 Task: Search one way flight ticket for 5 adults, 1 child, 2 infants in seat and 1 infant on lap in business from San Francisco: San Francisco International Airport to Rockford: Chicago Rockford International Airport(was Northwest Chicagoland Regional Airport At Rockford) on 5-1-2023. Number of bags: 1 carry on bag. Price is upto 50000. Outbound departure time preference is 22:45.
Action: Mouse moved to (176, 166)
Screenshot: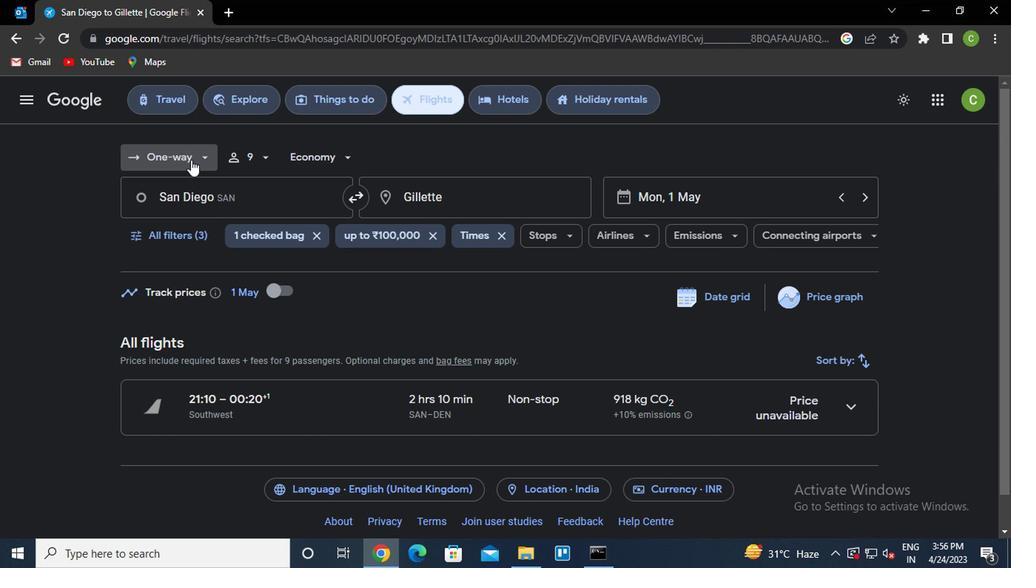 
Action: Mouse pressed left at (176, 166)
Screenshot: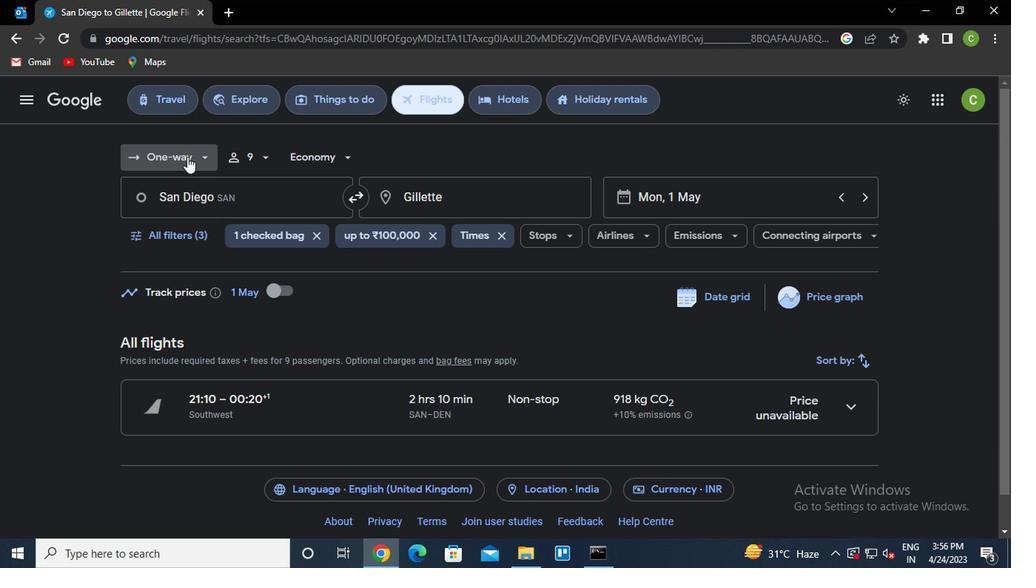 
Action: Mouse moved to (188, 223)
Screenshot: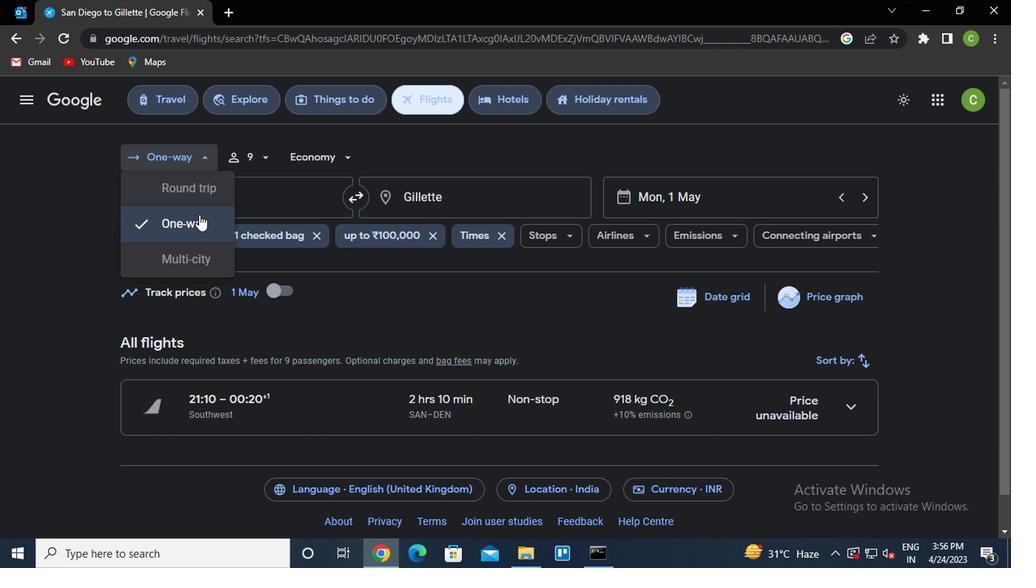 
Action: Mouse pressed left at (188, 223)
Screenshot: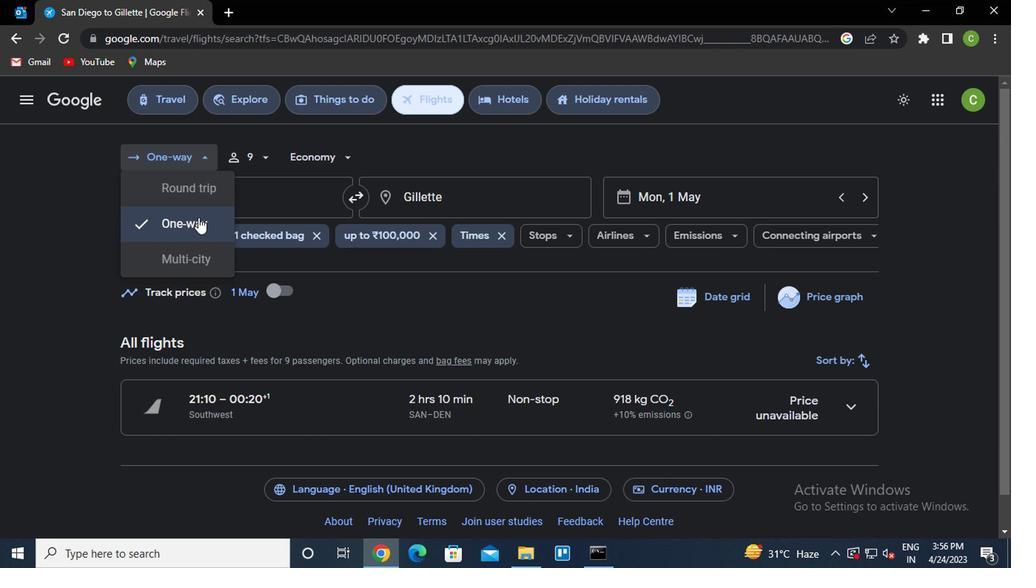 
Action: Mouse moved to (245, 167)
Screenshot: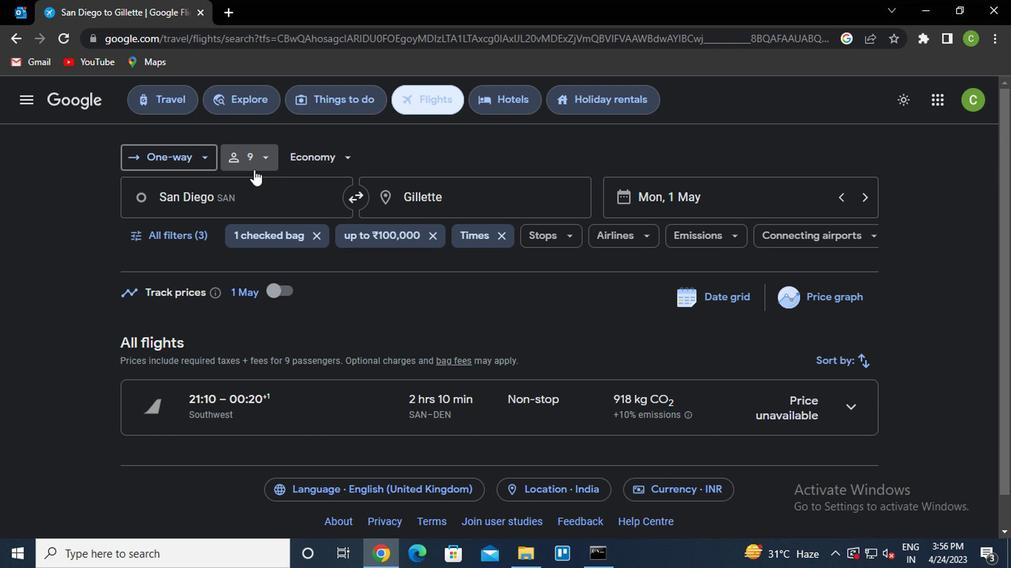 
Action: Mouse pressed left at (245, 167)
Screenshot: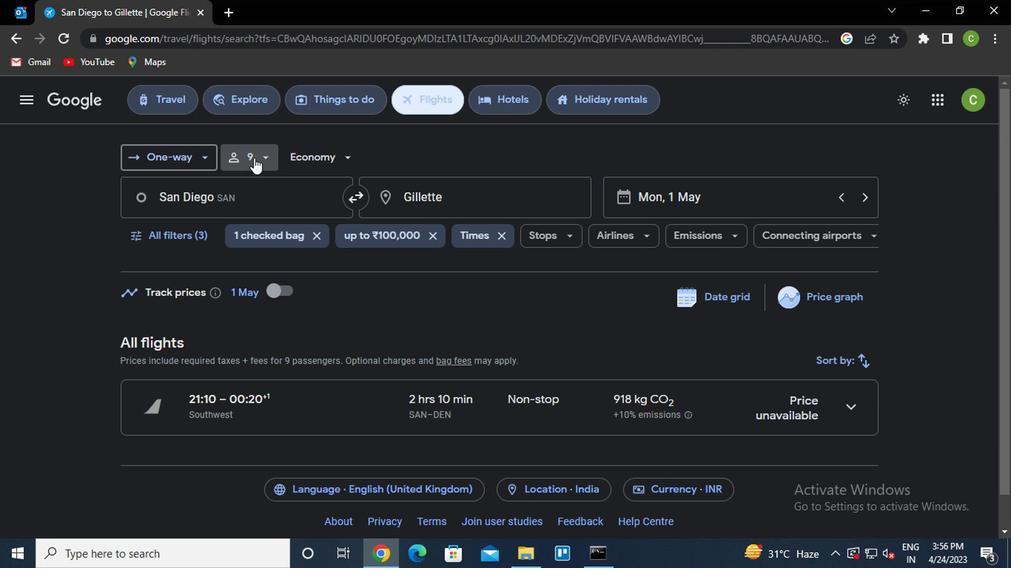
Action: Mouse moved to (378, 199)
Screenshot: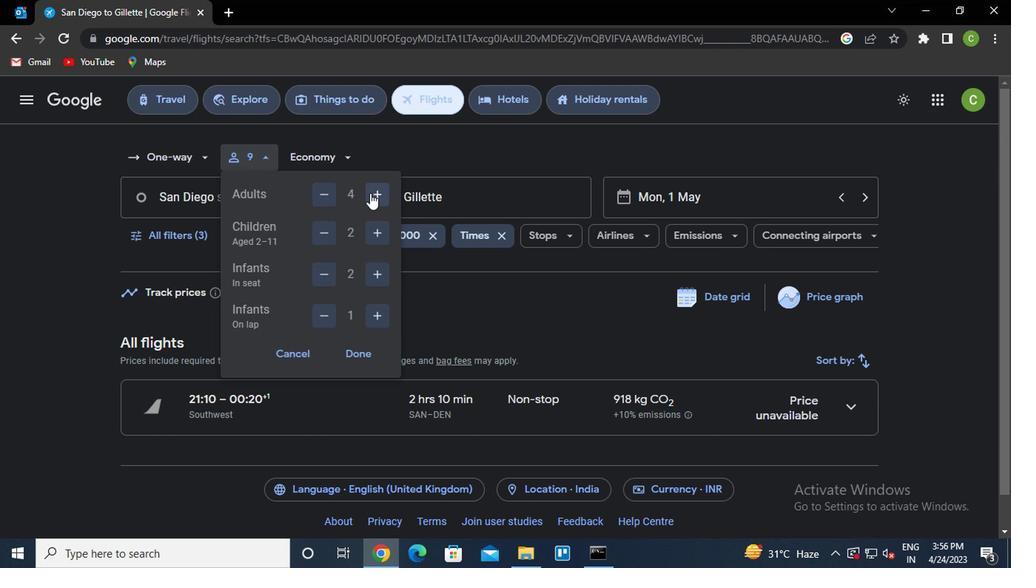 
Action: Mouse pressed left at (378, 199)
Screenshot: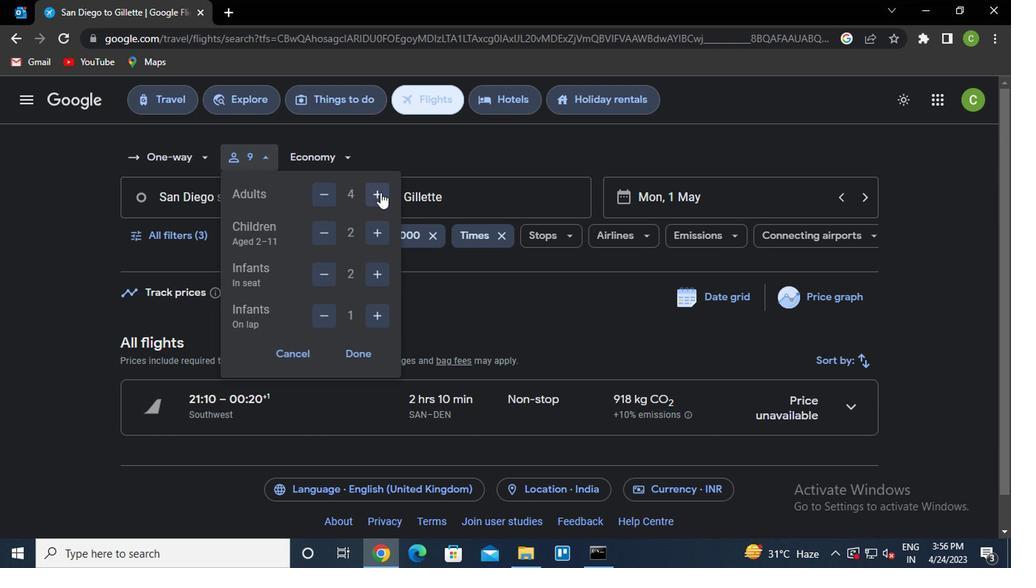
Action: Mouse moved to (314, 240)
Screenshot: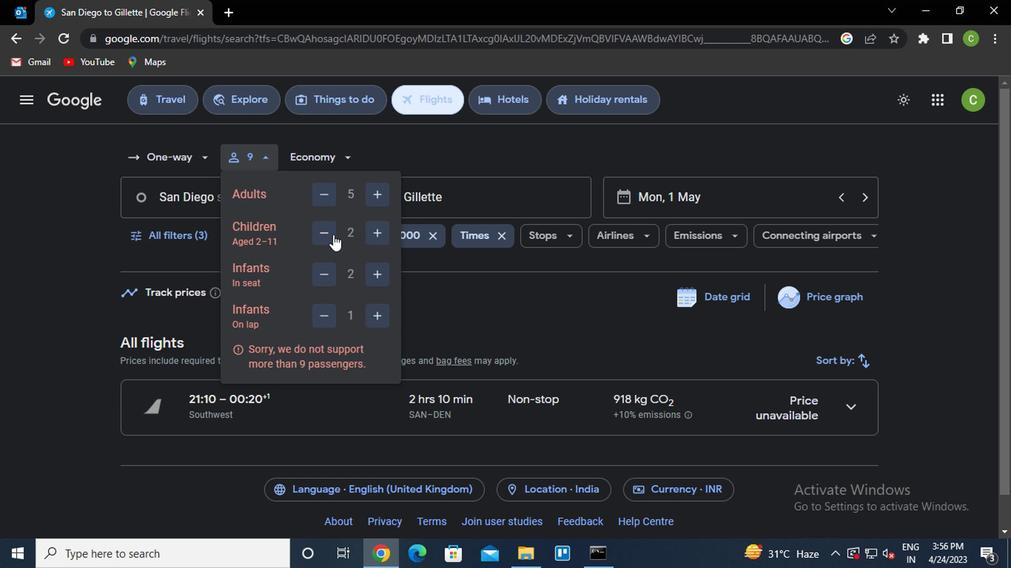 
Action: Mouse pressed left at (314, 240)
Screenshot: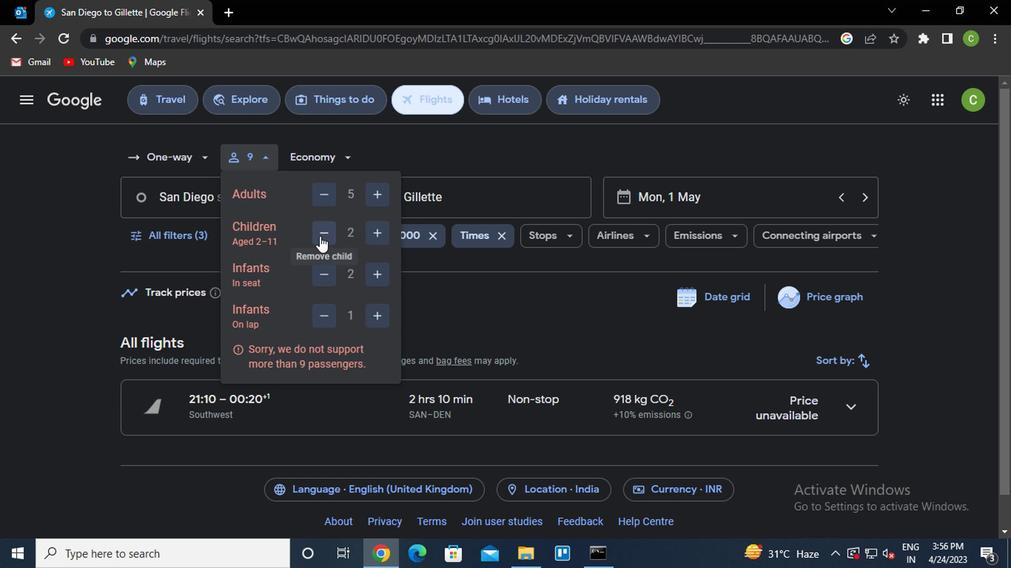 
Action: Mouse moved to (360, 350)
Screenshot: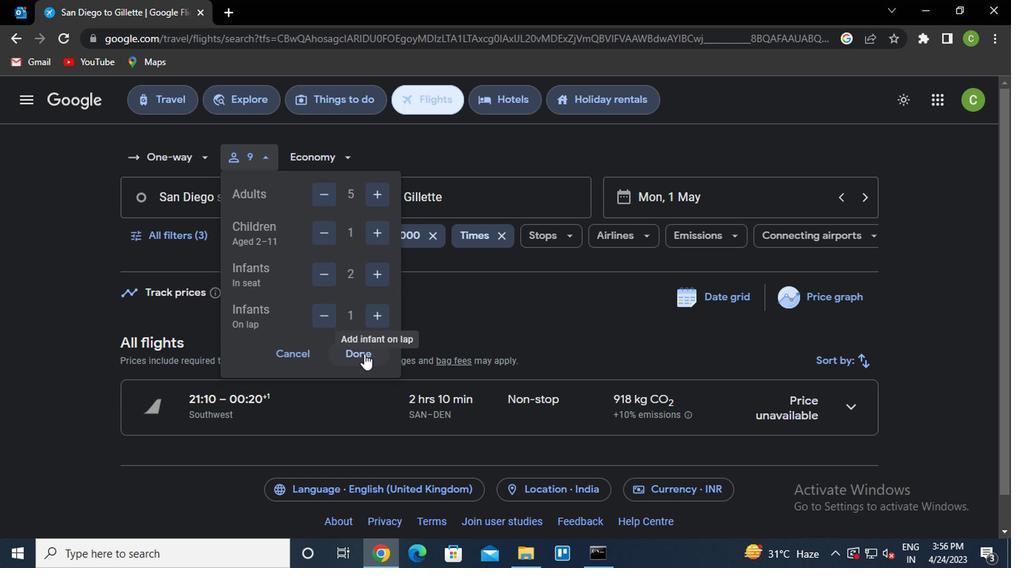 
Action: Mouse pressed left at (360, 350)
Screenshot: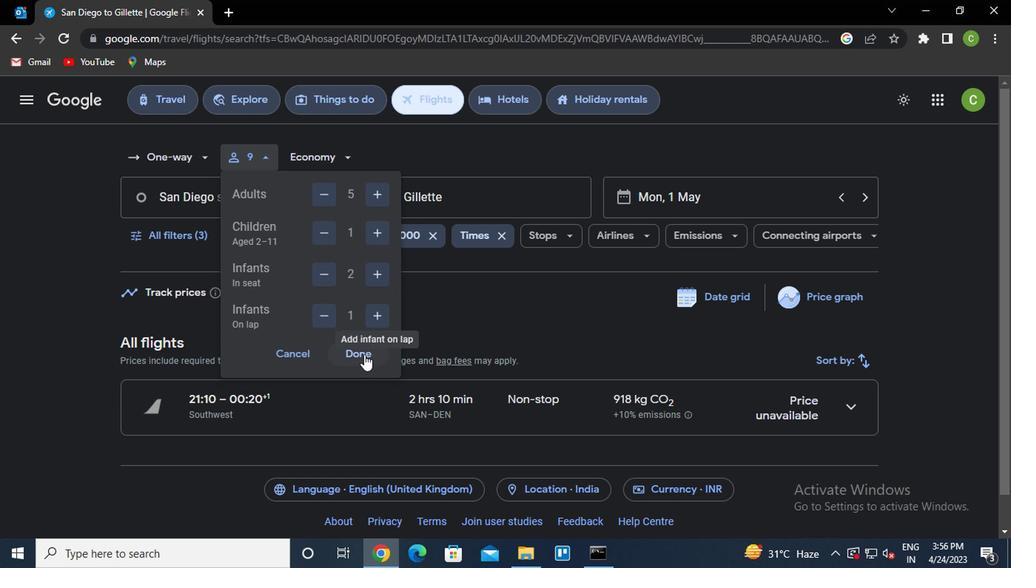 
Action: Mouse moved to (324, 159)
Screenshot: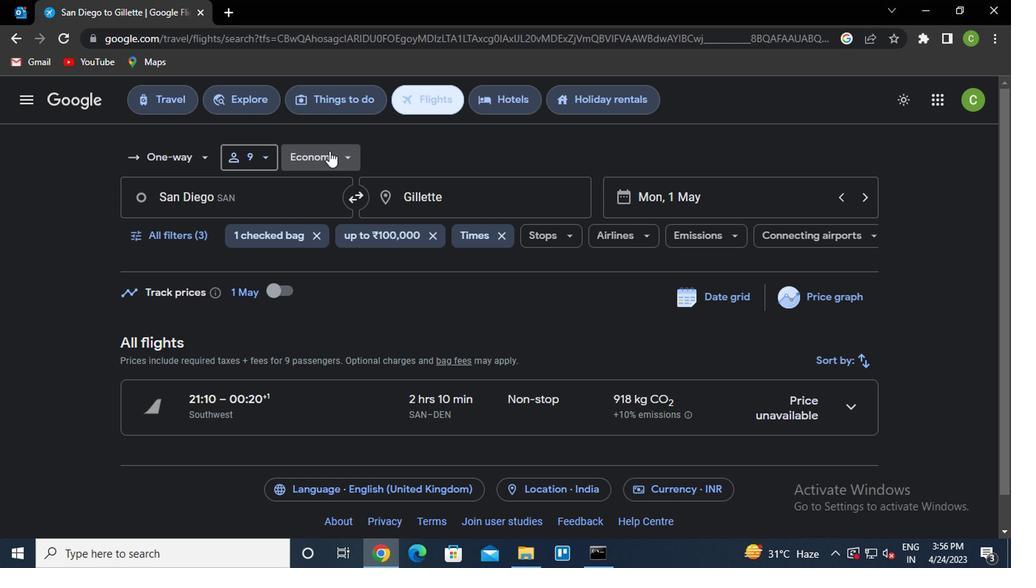 
Action: Mouse pressed left at (324, 159)
Screenshot: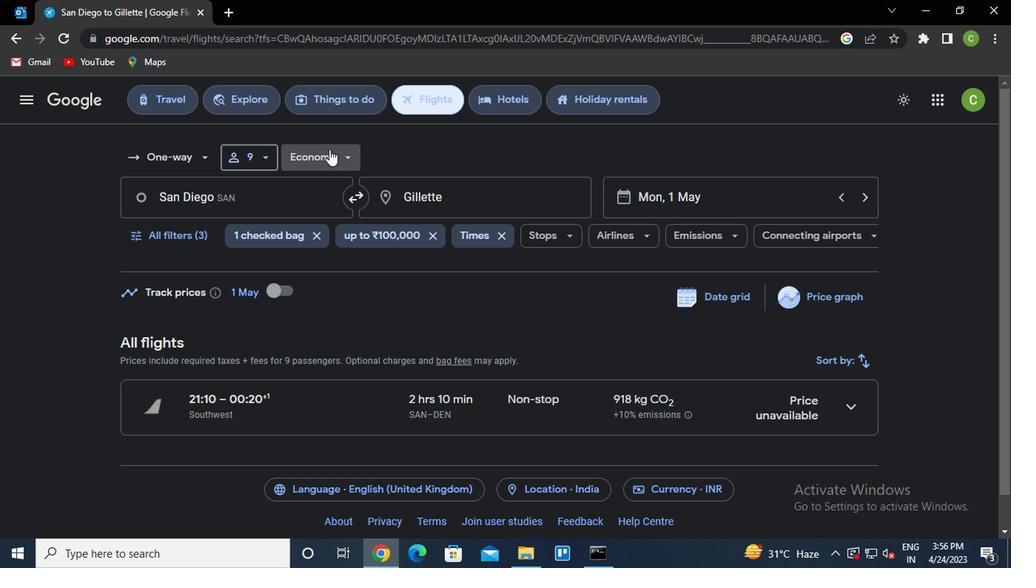 
Action: Mouse moved to (362, 258)
Screenshot: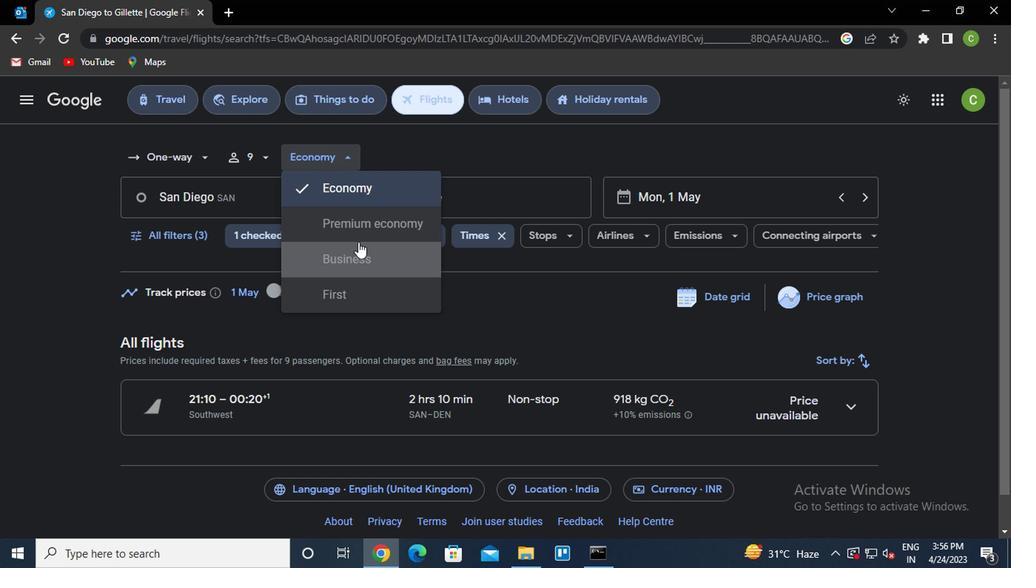 
Action: Mouse pressed left at (362, 258)
Screenshot: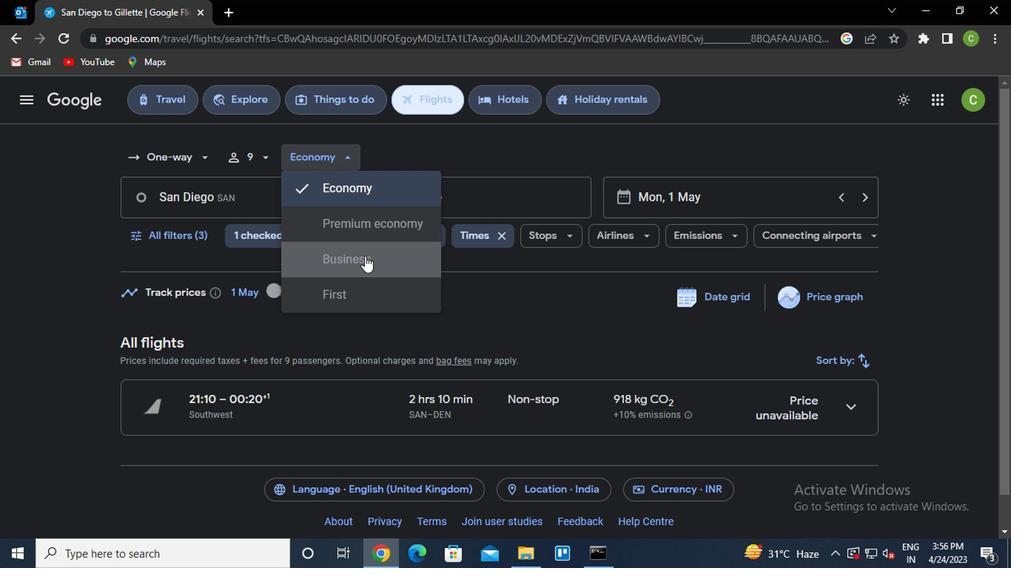 
Action: Mouse moved to (221, 208)
Screenshot: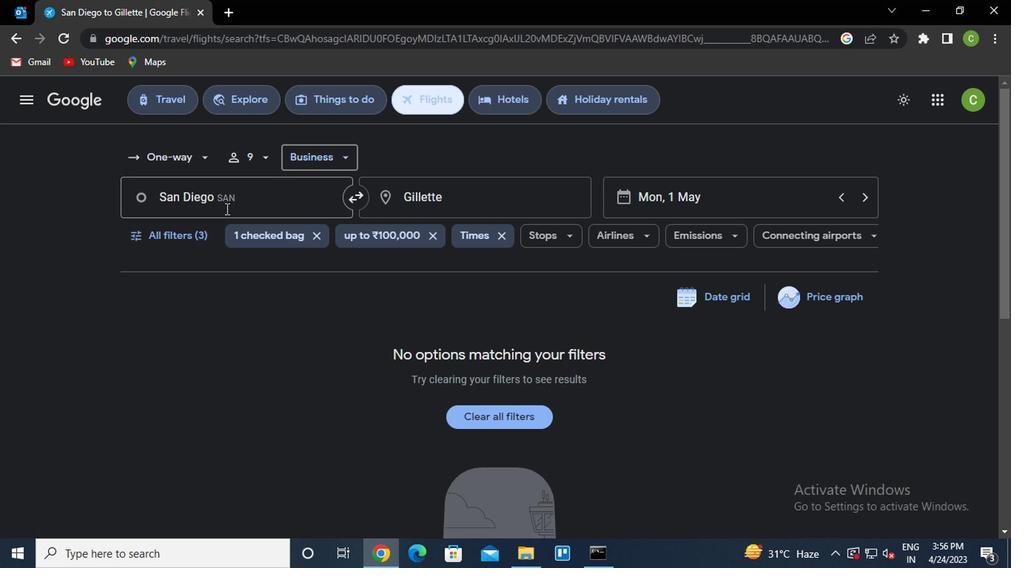 
Action: Mouse pressed left at (221, 208)
Screenshot: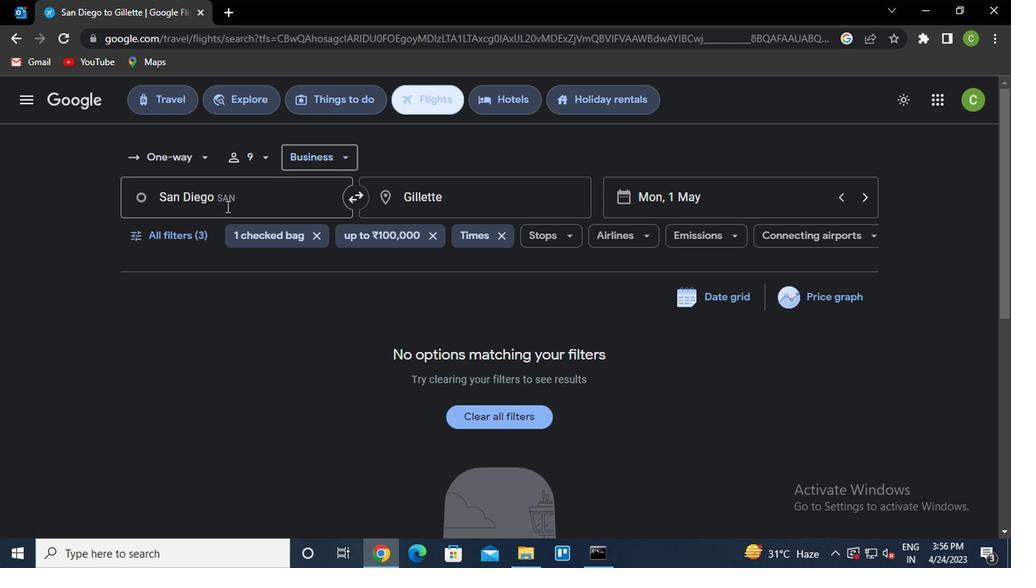 
Action: Mouse moved to (221, 206)
Screenshot: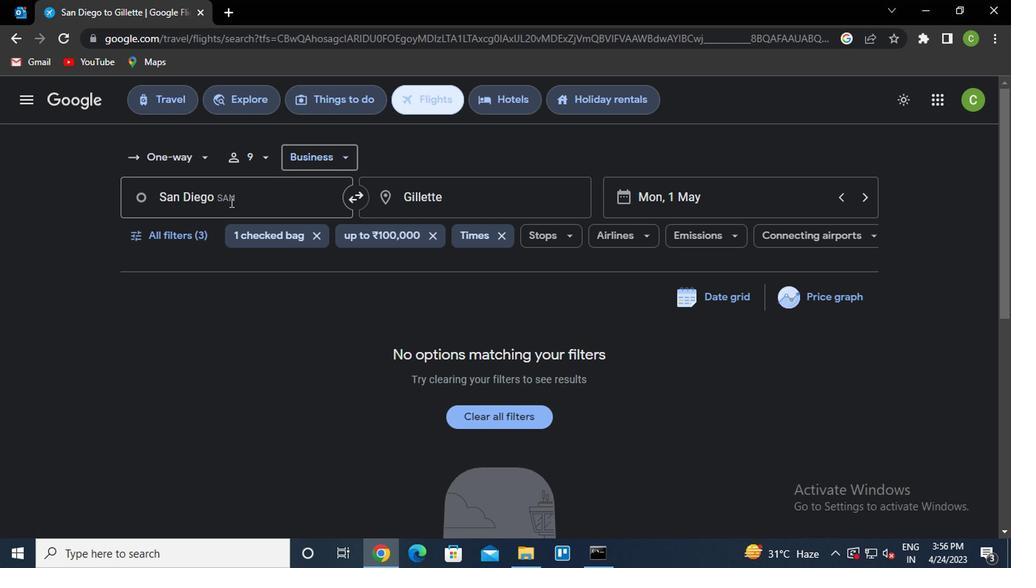 
Action: Key pressed san<Key.space>fran
Screenshot: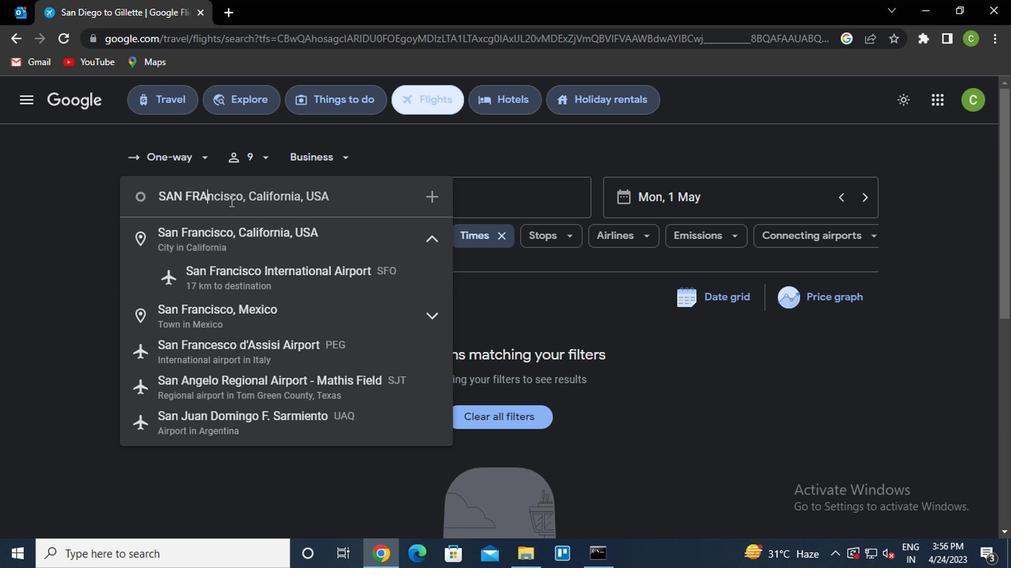 
Action: Mouse moved to (253, 268)
Screenshot: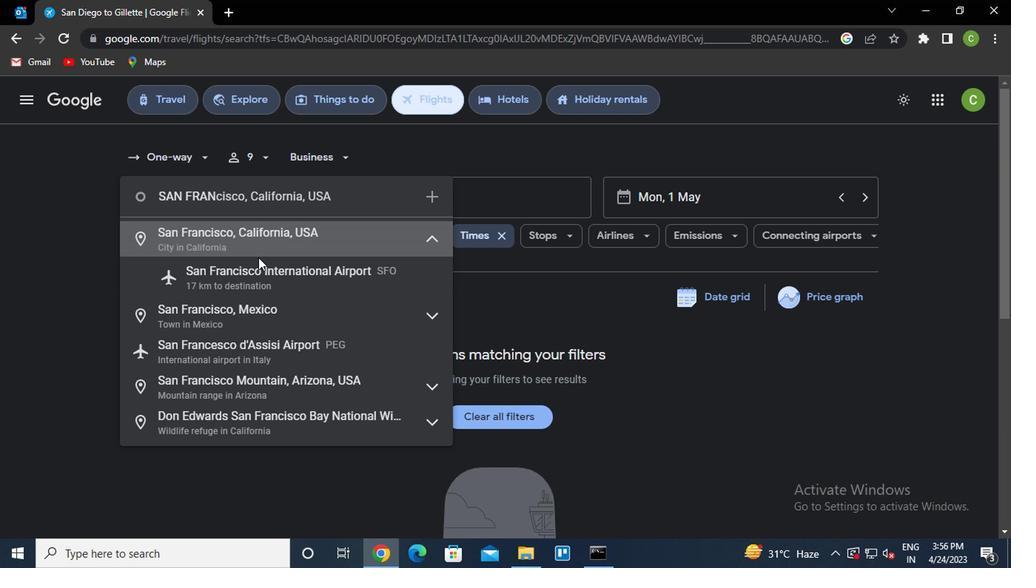 
Action: Mouse pressed left at (253, 268)
Screenshot: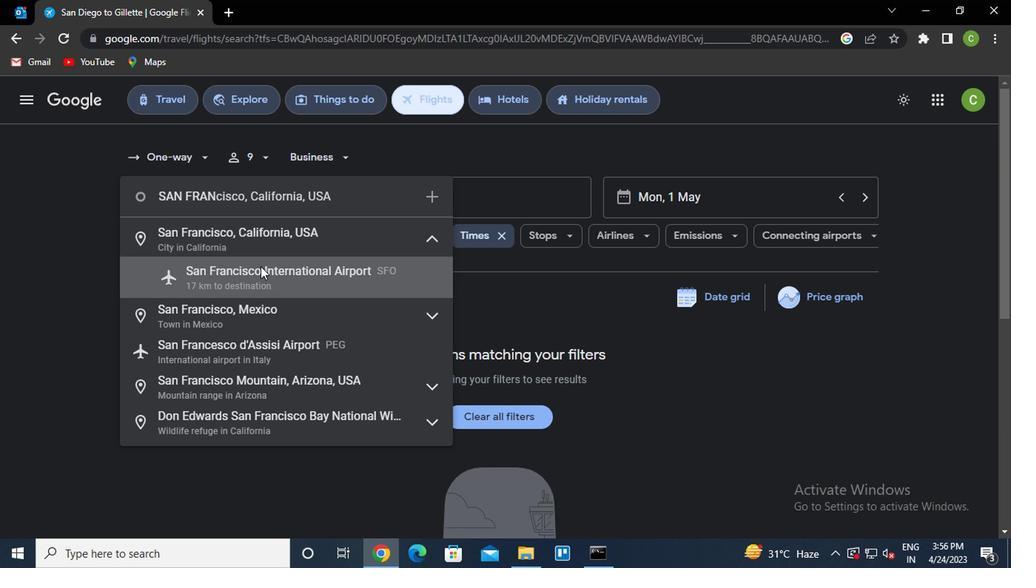 
Action: Mouse moved to (470, 199)
Screenshot: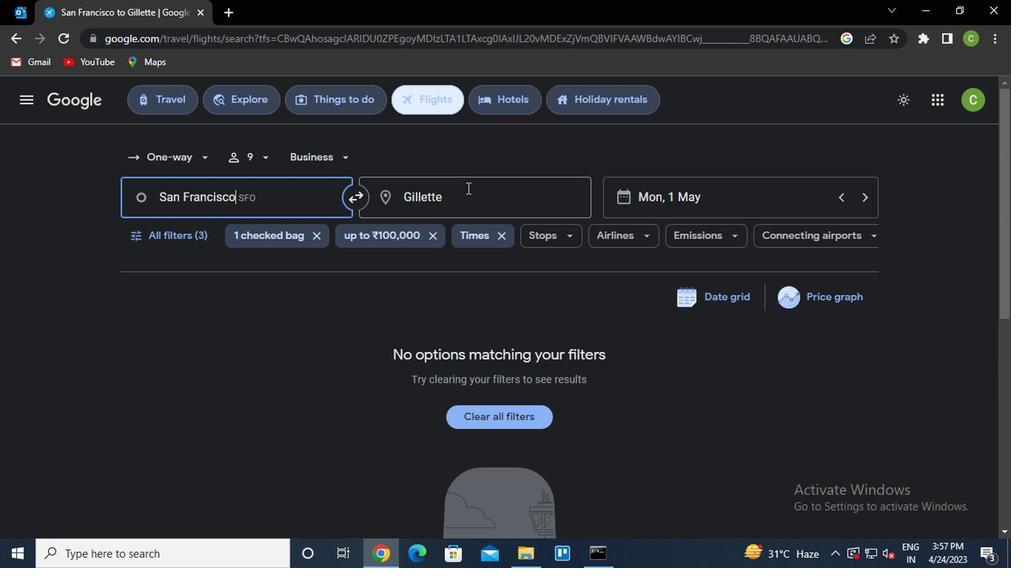 
Action: Mouse pressed left at (470, 199)
Screenshot: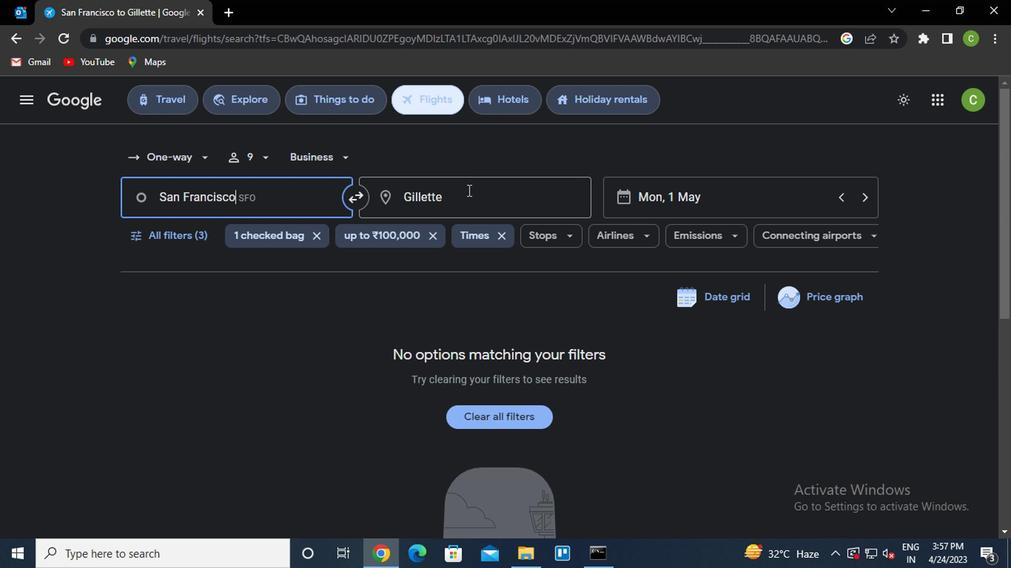 
Action: Key pressed <Key.caps_lock><Key.caps_lock>r<Key.caps_lock>ockford
Screenshot: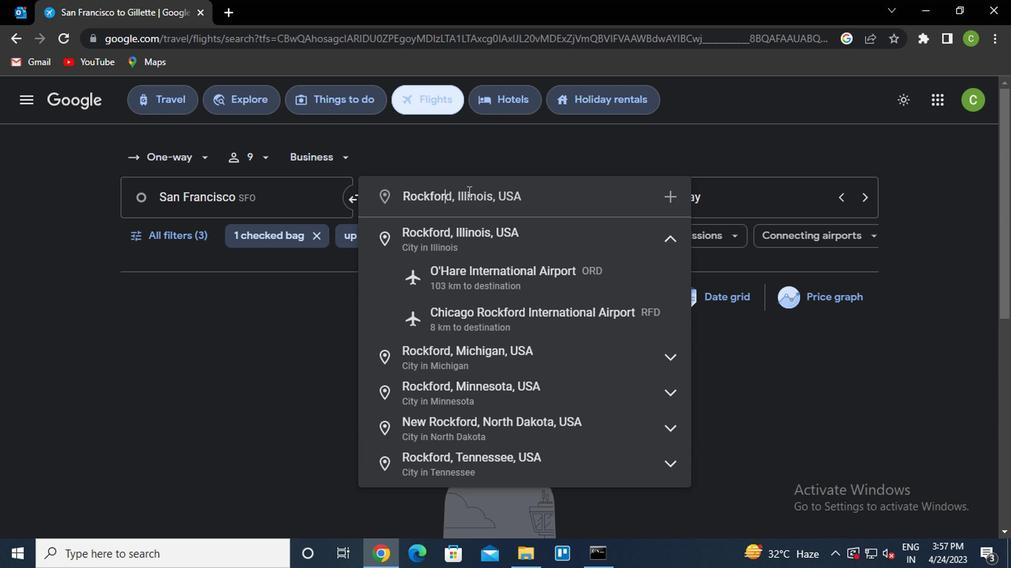 
Action: Mouse moved to (459, 253)
Screenshot: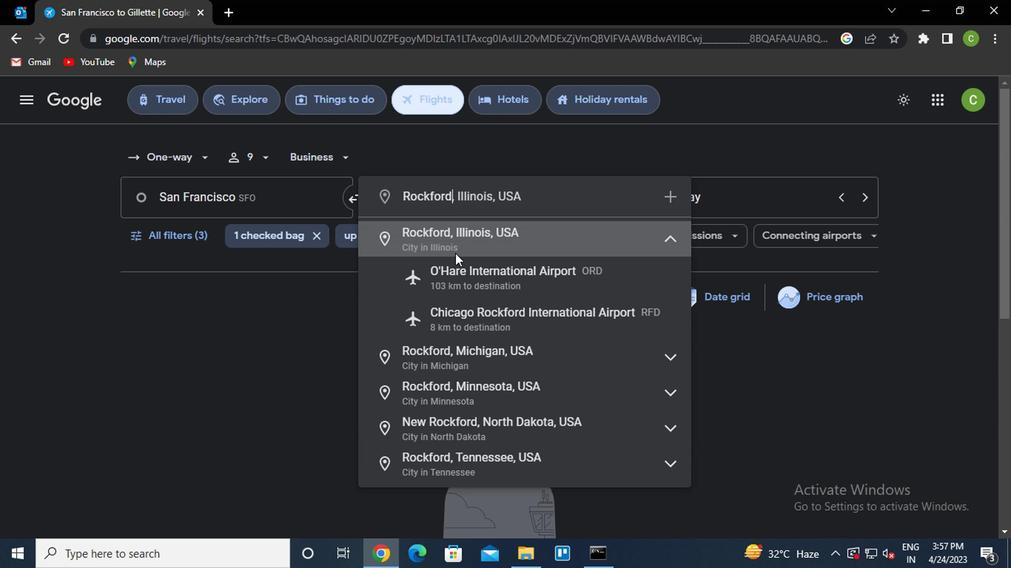 
Action: Mouse pressed left at (459, 253)
Screenshot: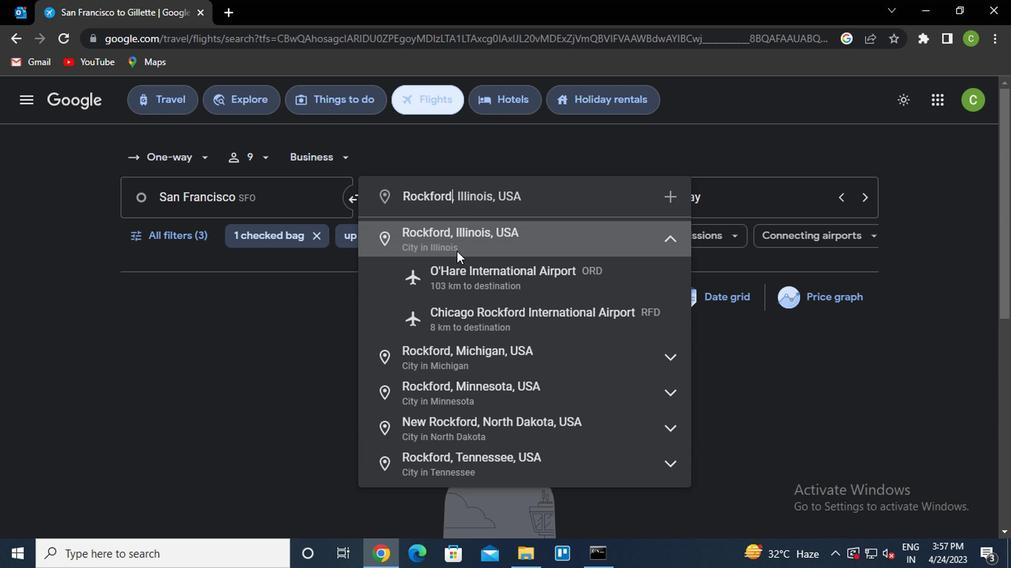 
Action: Mouse moved to (176, 235)
Screenshot: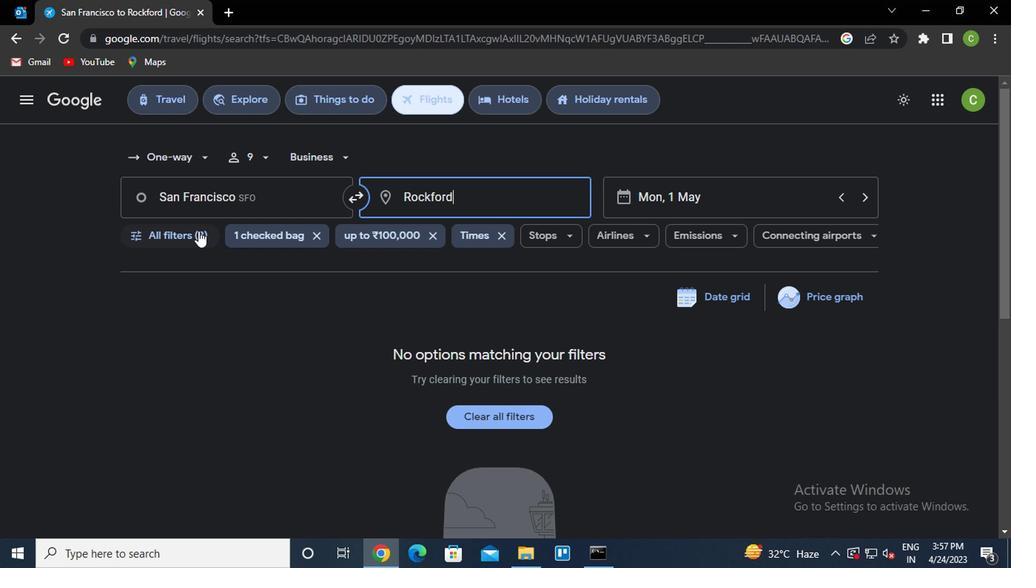 
Action: Mouse pressed left at (176, 235)
Screenshot: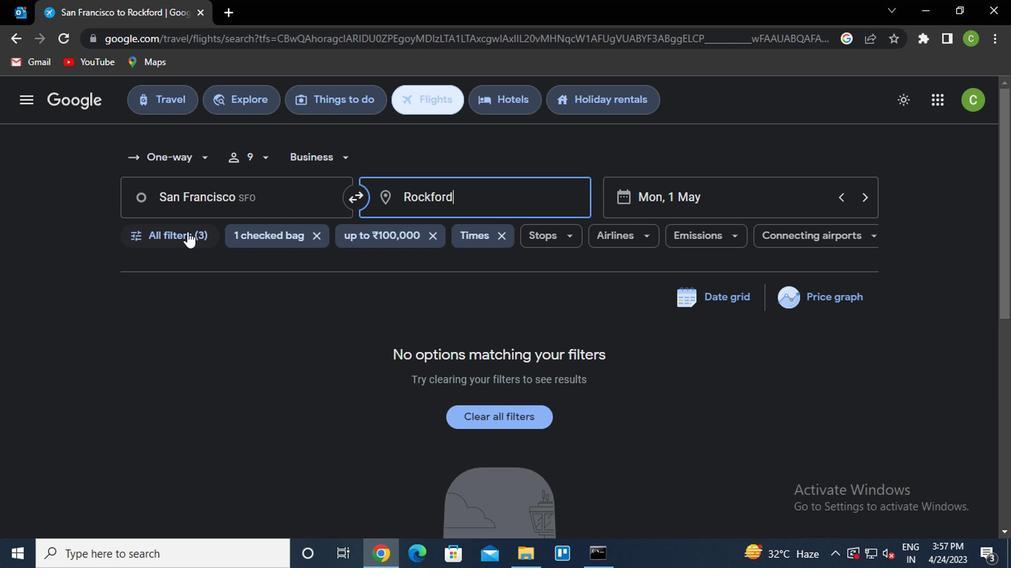 
Action: Mouse moved to (333, 510)
Screenshot: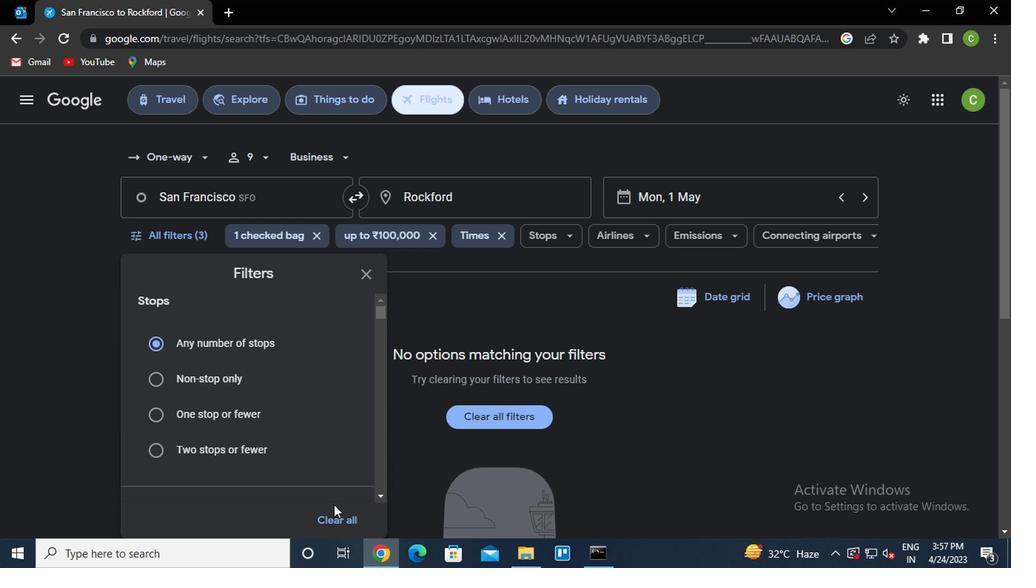 
Action: Mouse pressed left at (333, 510)
Screenshot: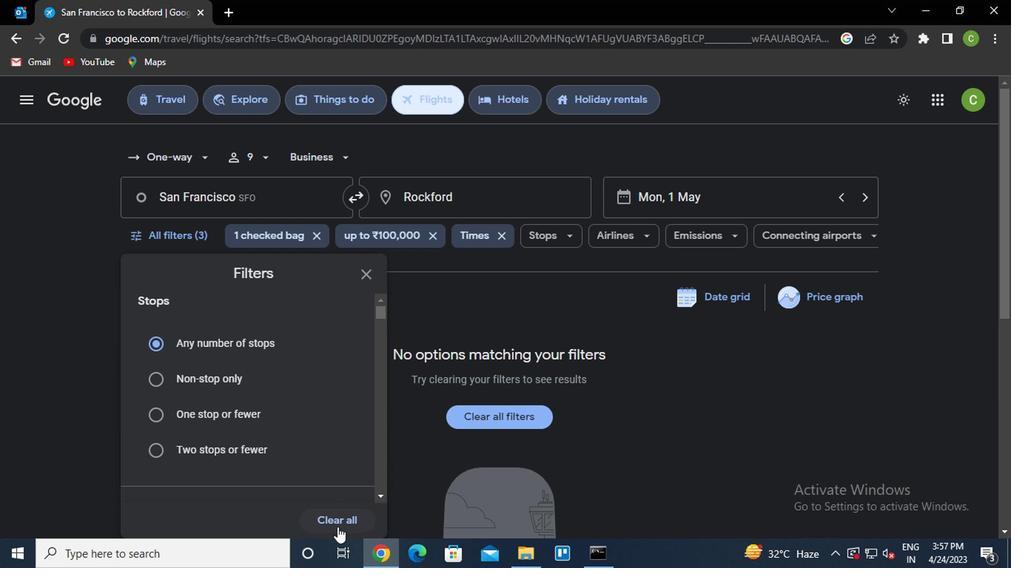 
Action: Mouse moved to (158, 237)
Screenshot: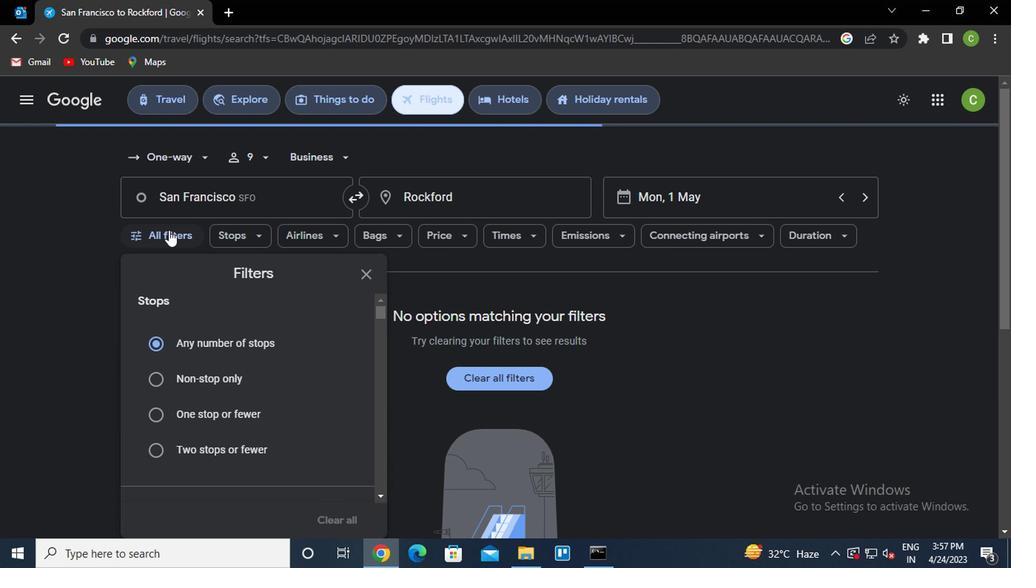 
Action: Mouse pressed left at (158, 237)
Screenshot: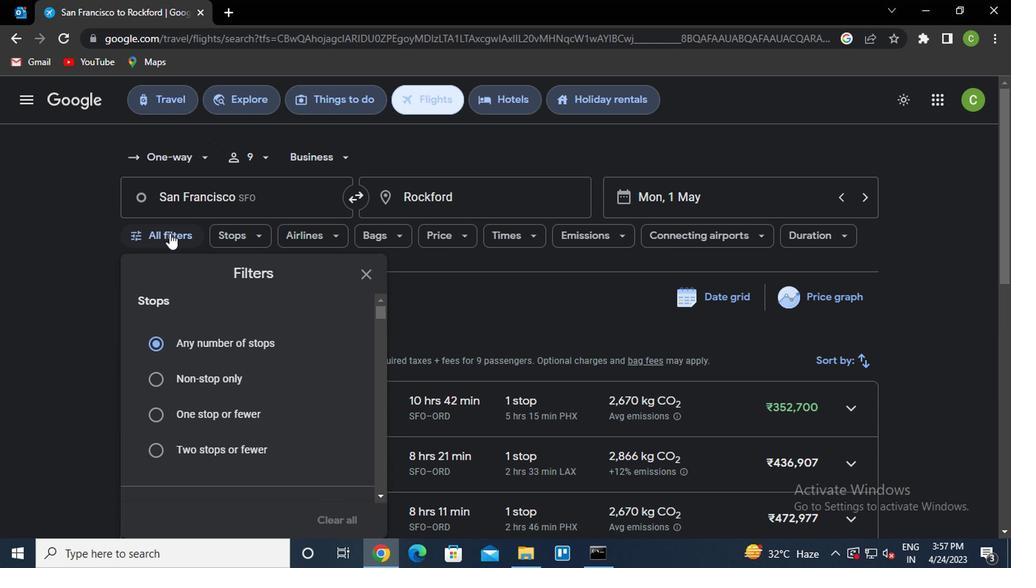 
Action: Mouse pressed left at (158, 237)
Screenshot: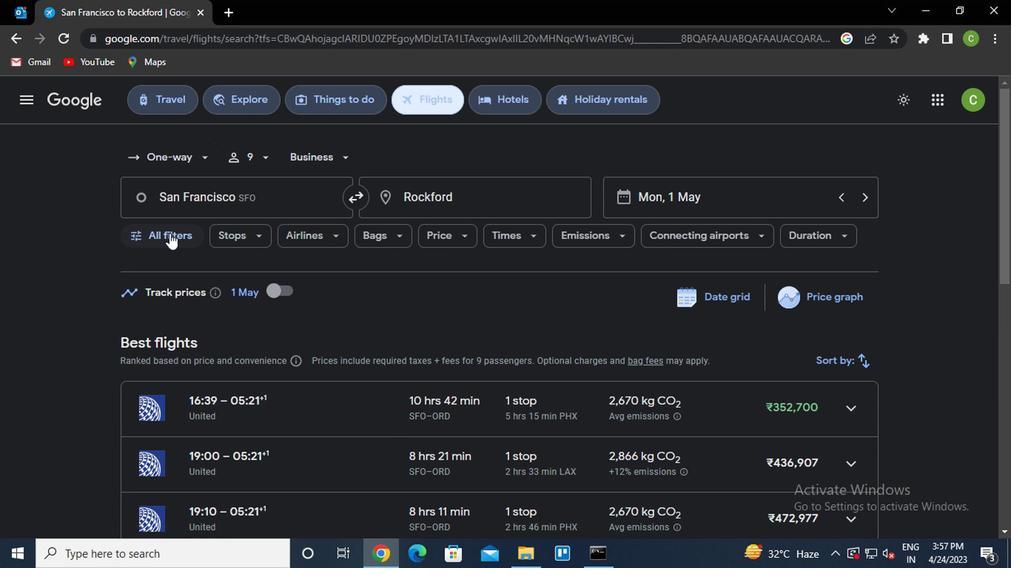 
Action: Mouse moved to (218, 359)
Screenshot: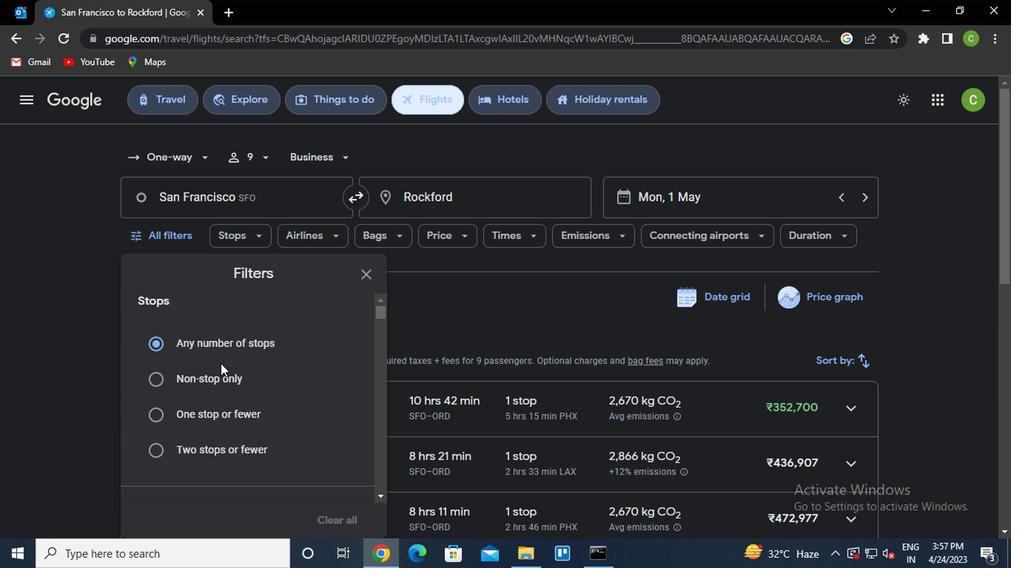 
Action: Mouse scrolled (218, 358) with delta (0, 0)
Screenshot: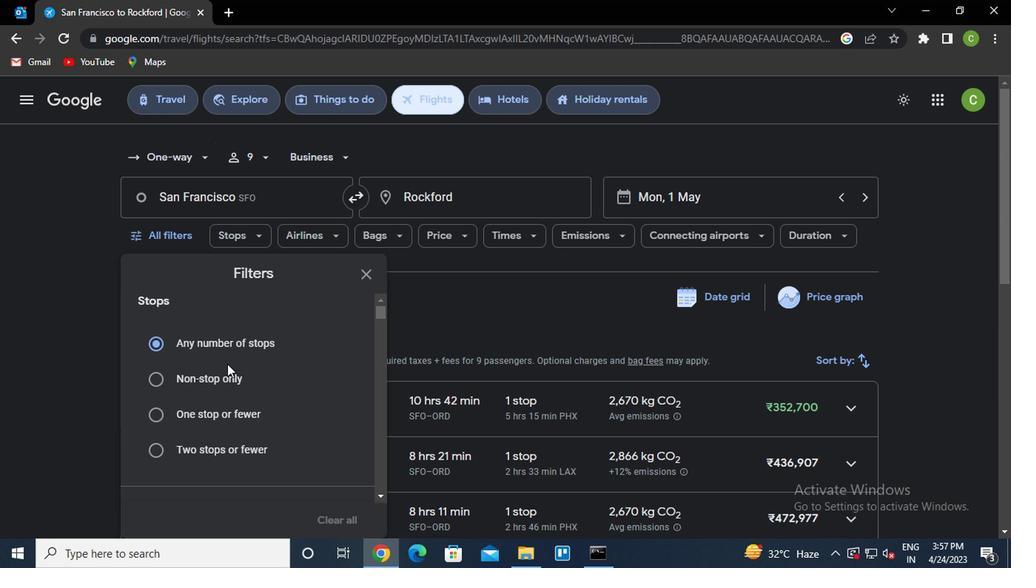 
Action: Mouse scrolled (218, 358) with delta (0, 0)
Screenshot: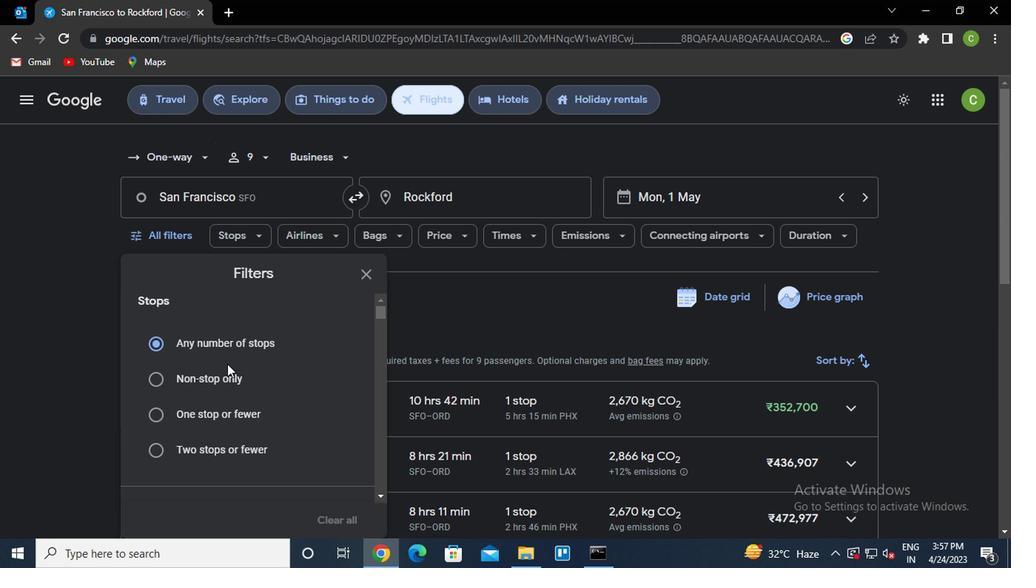 
Action: Mouse scrolled (218, 358) with delta (0, 0)
Screenshot: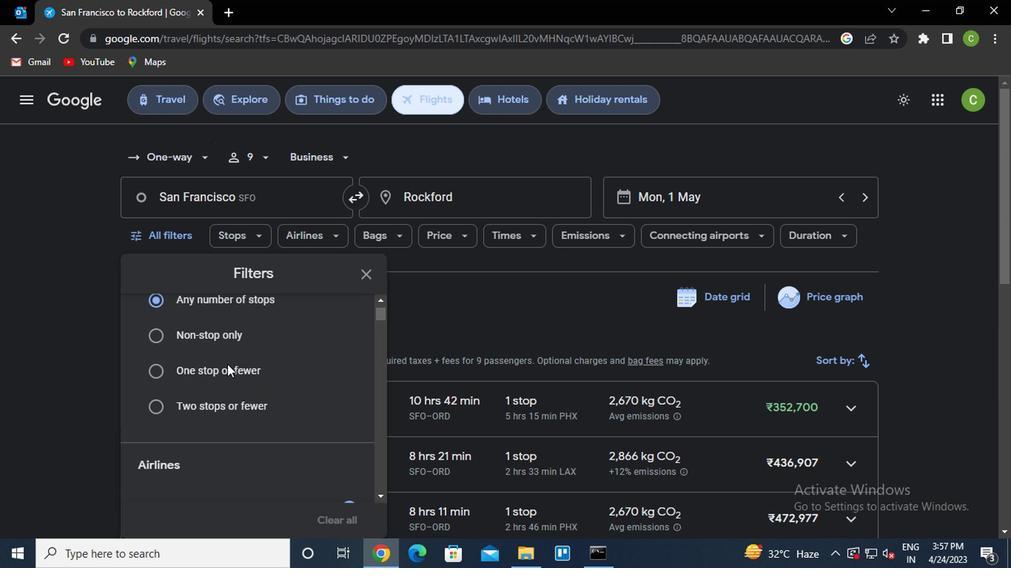 
Action: Mouse moved to (219, 368)
Screenshot: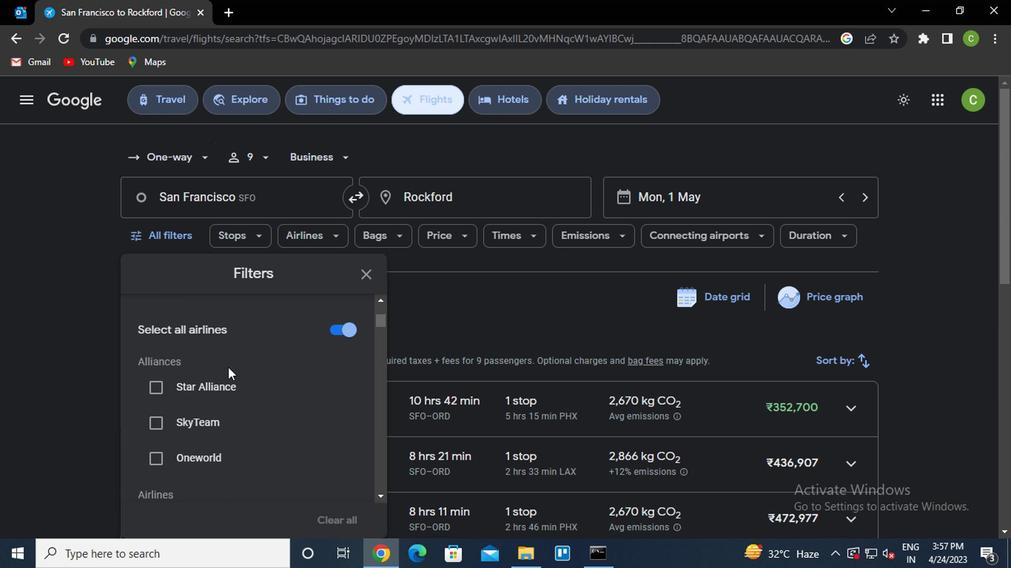 
Action: Mouse scrolled (219, 367) with delta (0, 0)
Screenshot: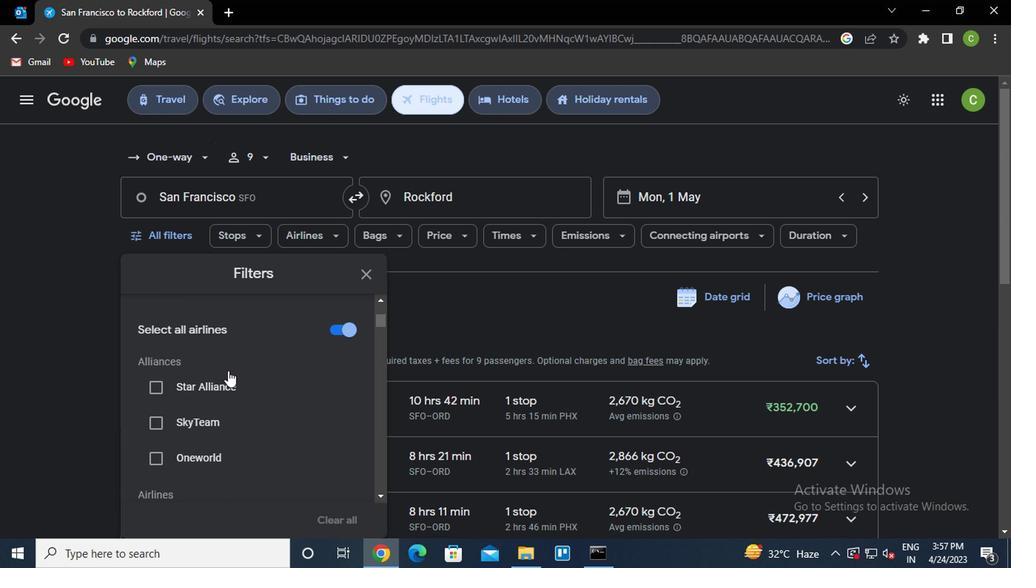 
Action: Mouse scrolled (219, 367) with delta (0, 0)
Screenshot: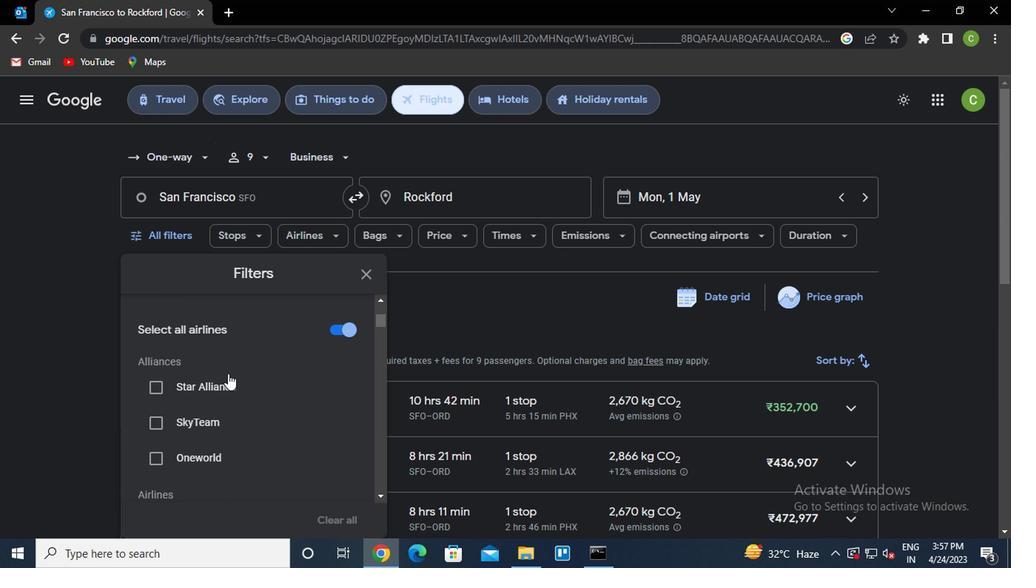 
Action: Mouse scrolled (219, 367) with delta (0, 0)
Screenshot: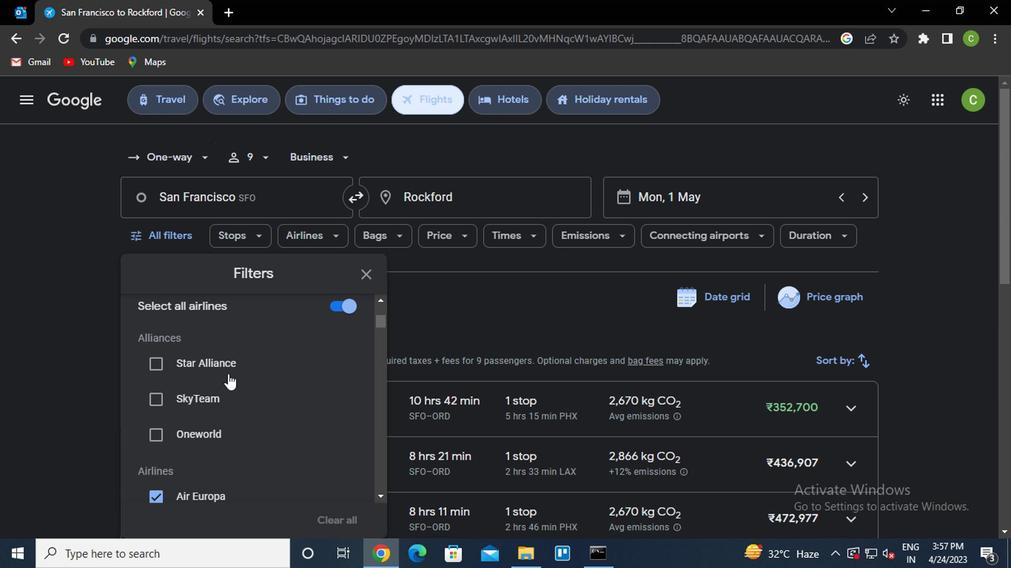 
Action: Mouse scrolled (219, 367) with delta (0, 0)
Screenshot: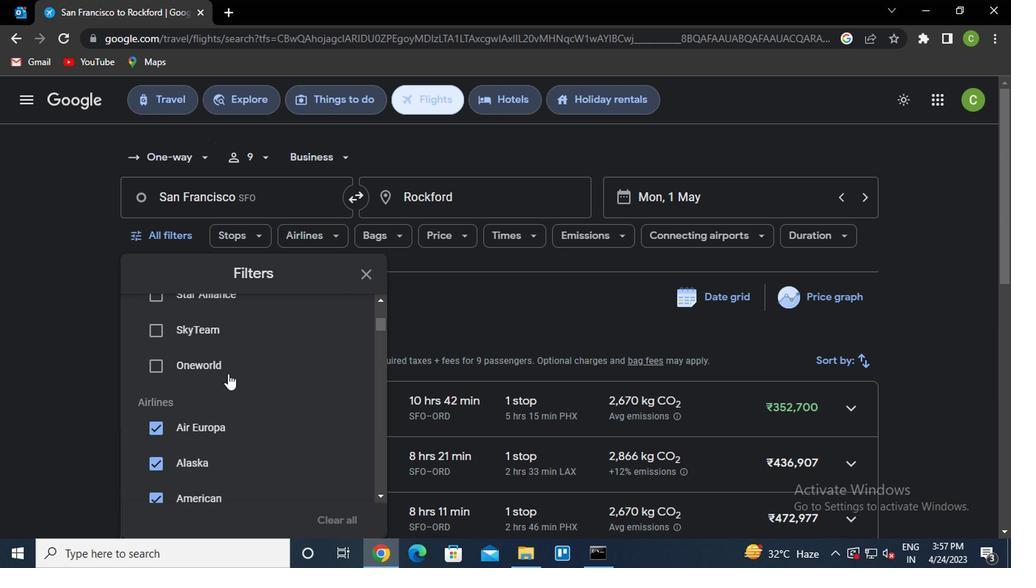 
Action: Mouse scrolled (219, 367) with delta (0, 0)
Screenshot: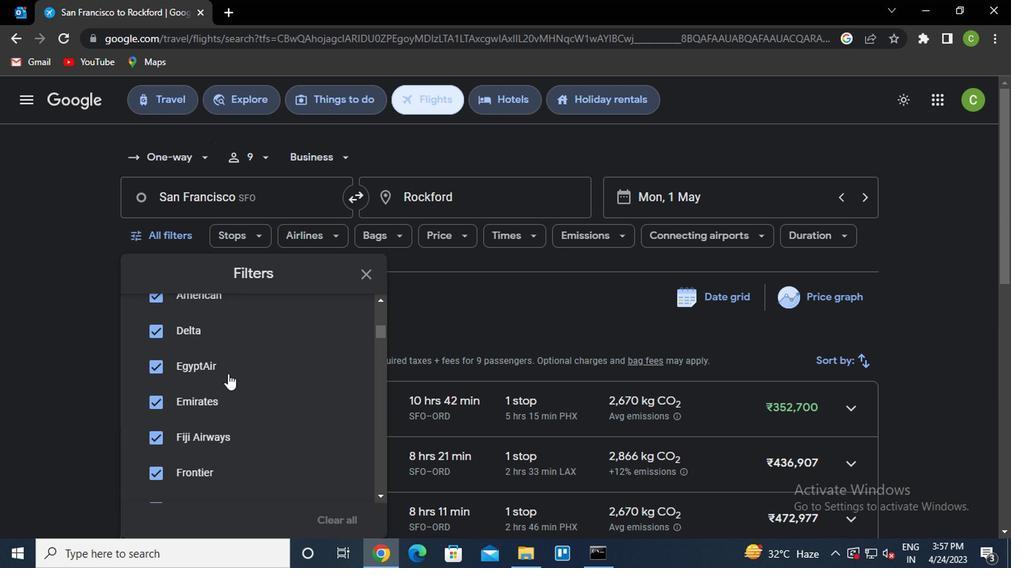 
Action: Mouse moved to (219, 370)
Screenshot: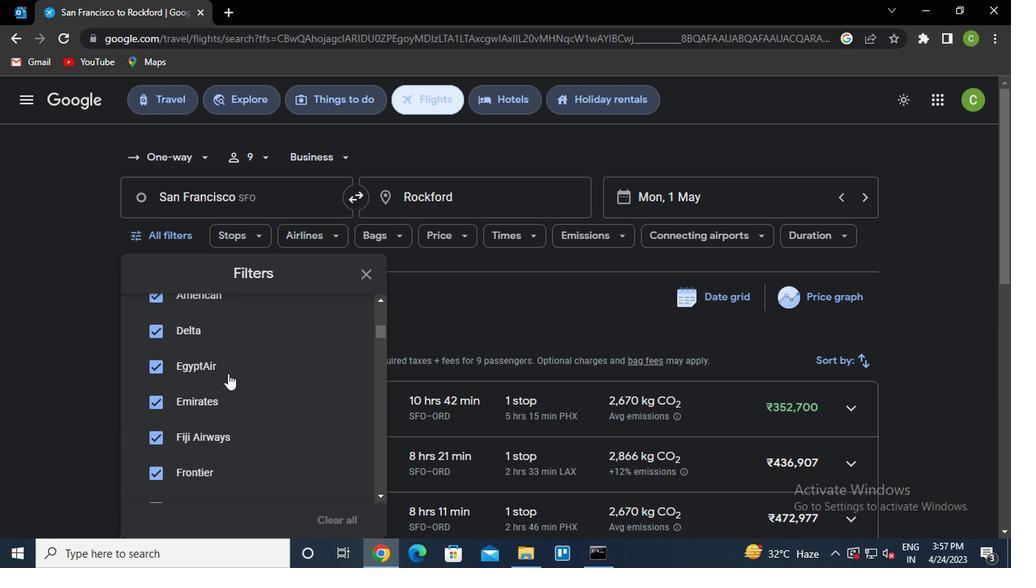 
Action: Mouse scrolled (219, 369) with delta (0, 0)
Screenshot: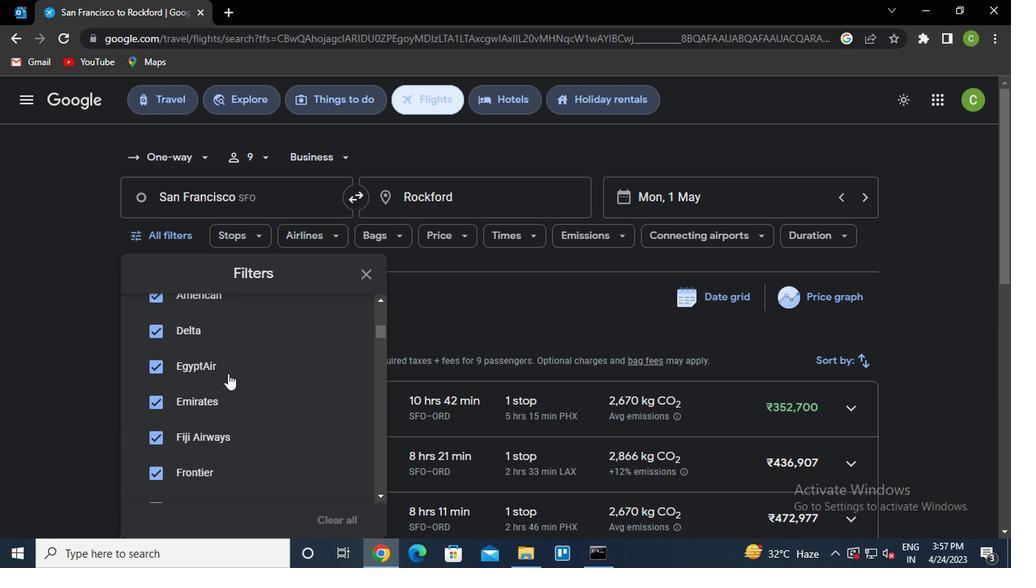 
Action: Mouse moved to (219, 370)
Screenshot: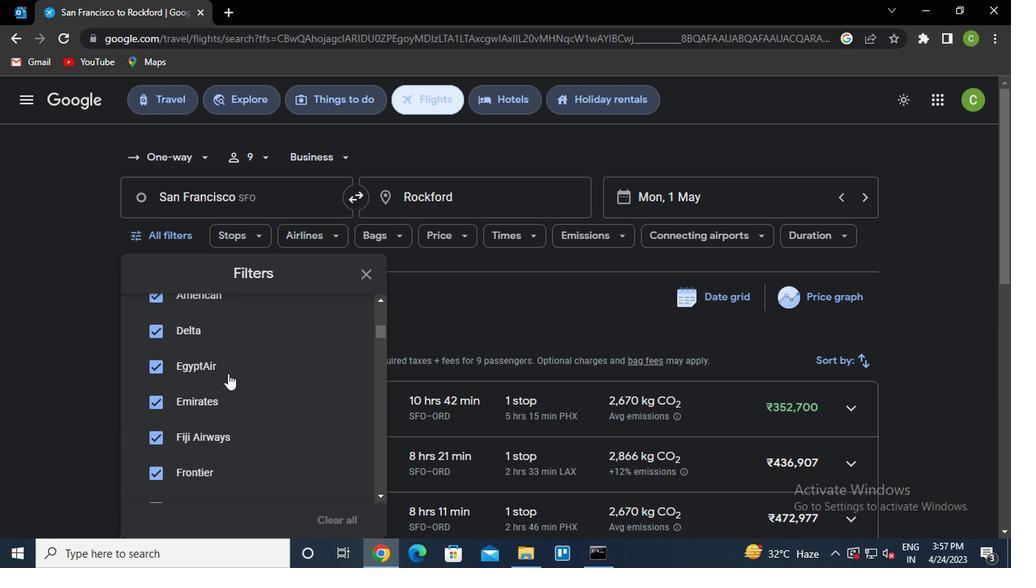 
Action: Mouse scrolled (219, 370) with delta (0, 0)
Screenshot: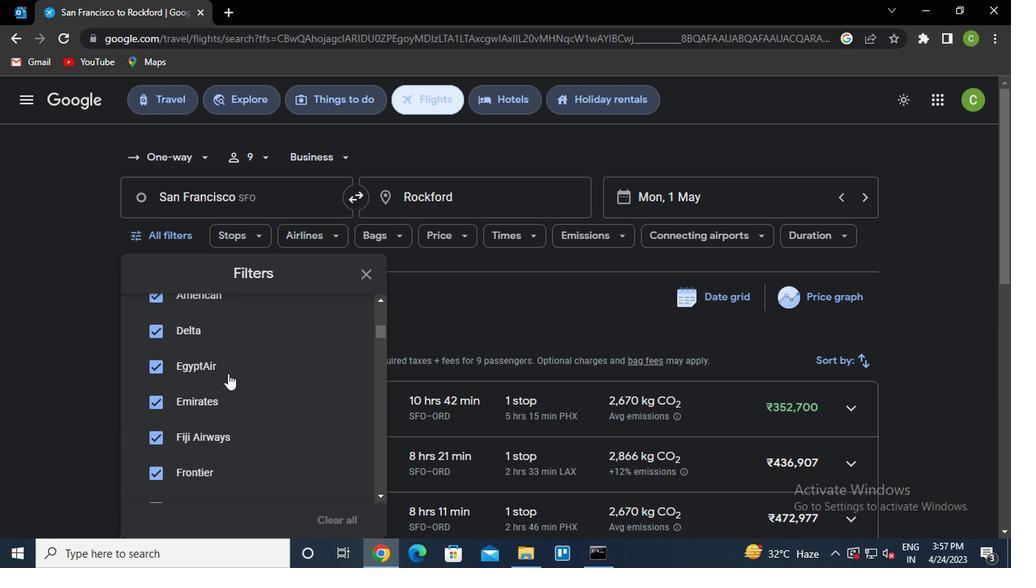 
Action: Mouse scrolled (219, 370) with delta (0, 0)
Screenshot: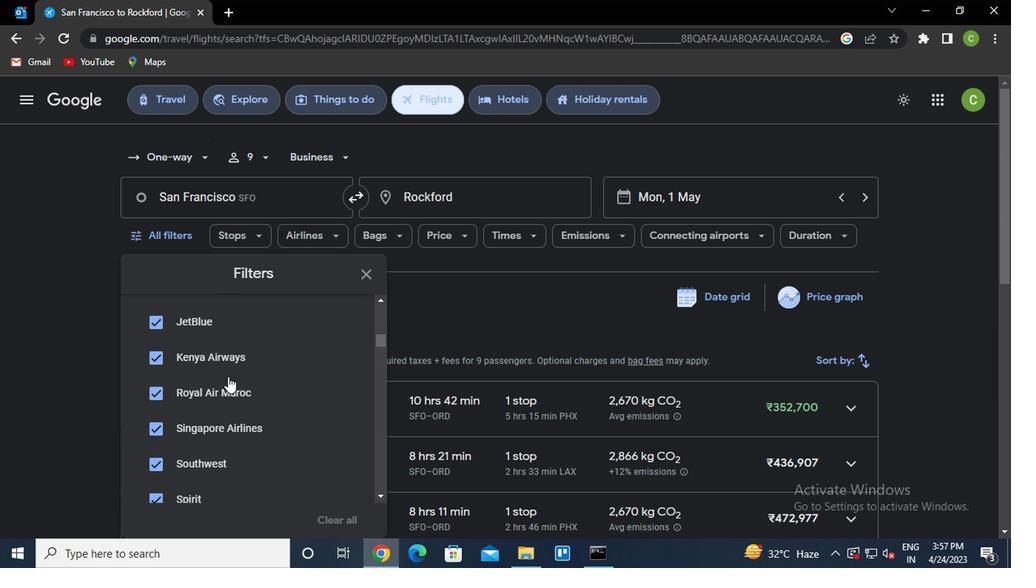 
Action: Mouse scrolled (219, 370) with delta (0, 0)
Screenshot: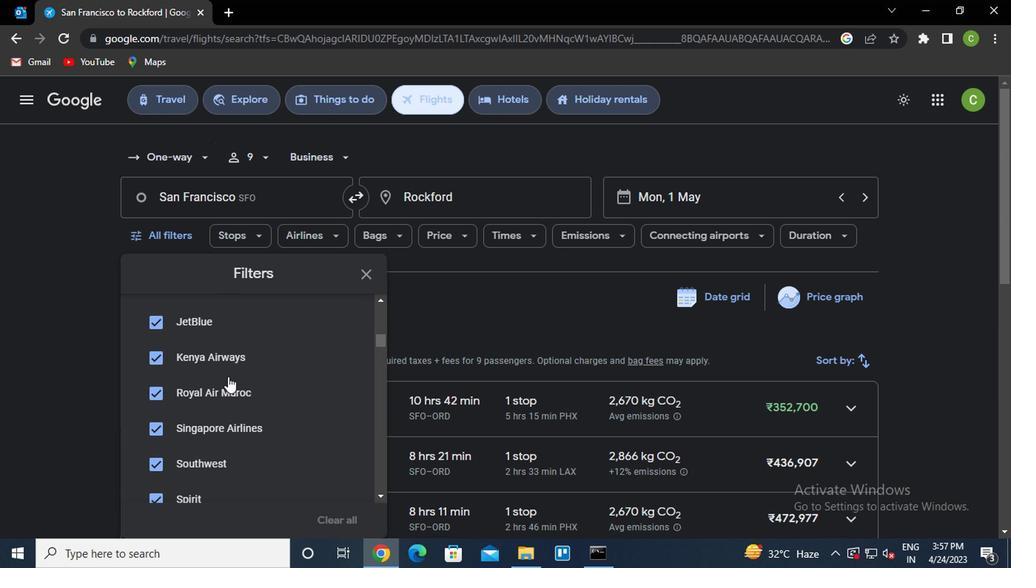 
Action: Mouse scrolled (219, 370) with delta (0, 0)
Screenshot: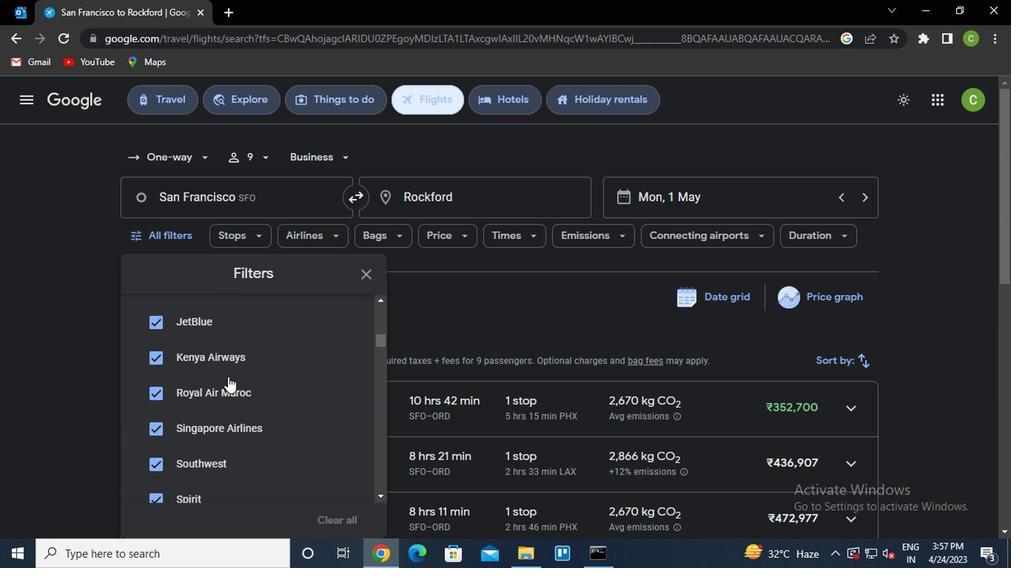 
Action: Mouse moved to (228, 380)
Screenshot: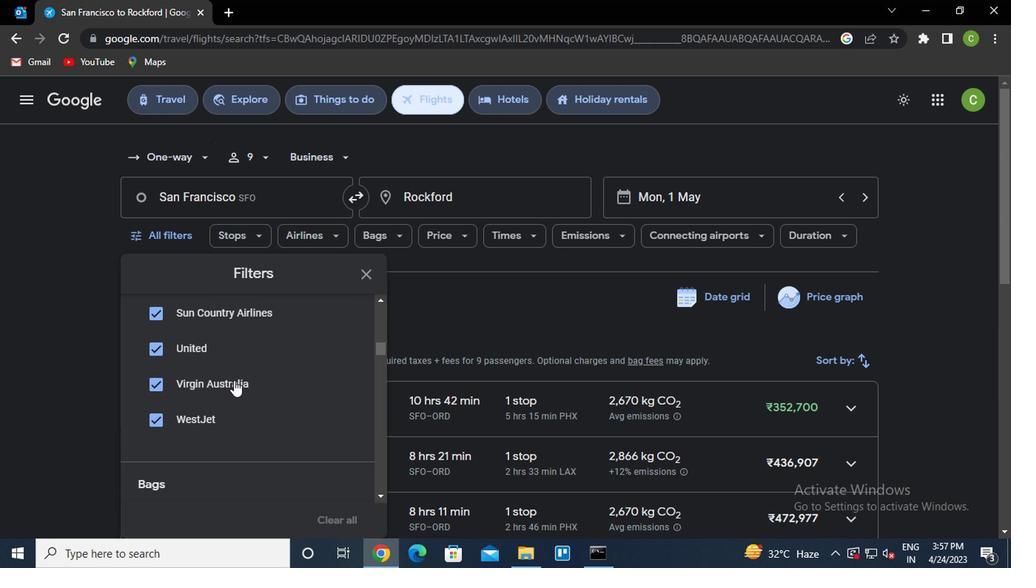 
Action: Mouse scrolled (228, 379) with delta (0, 0)
Screenshot: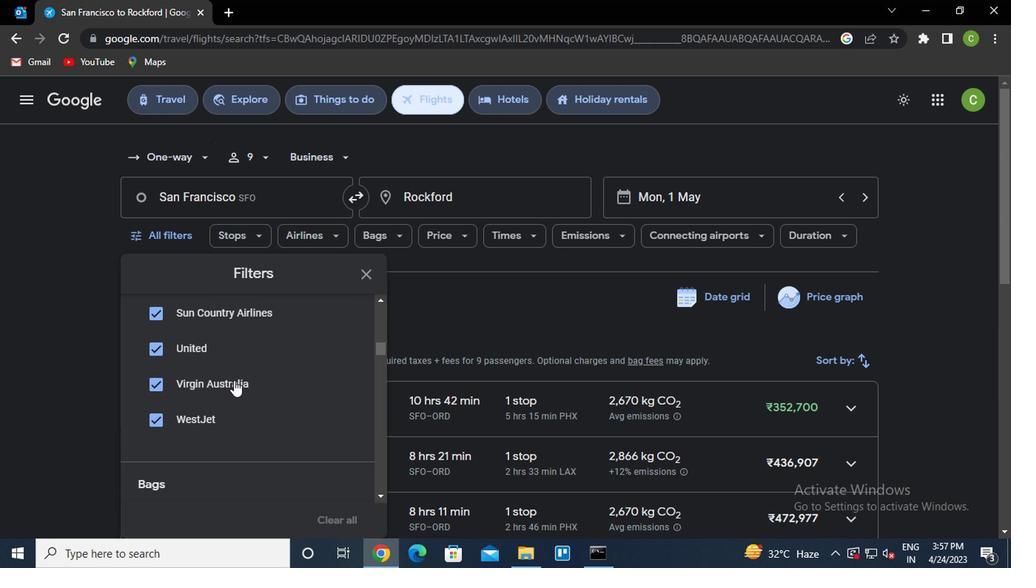 
Action: Mouse scrolled (228, 379) with delta (0, 0)
Screenshot: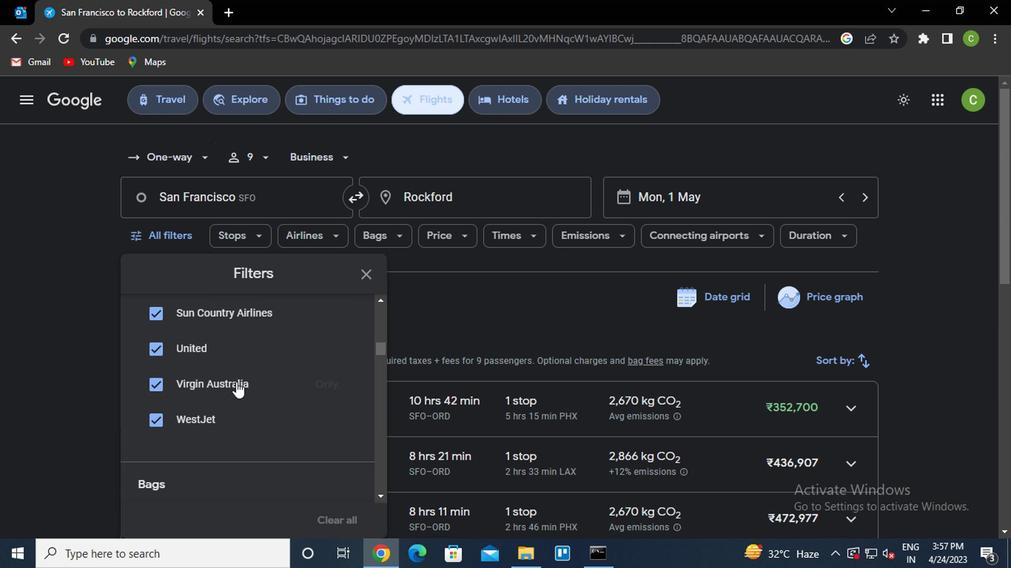 
Action: Mouse moved to (342, 403)
Screenshot: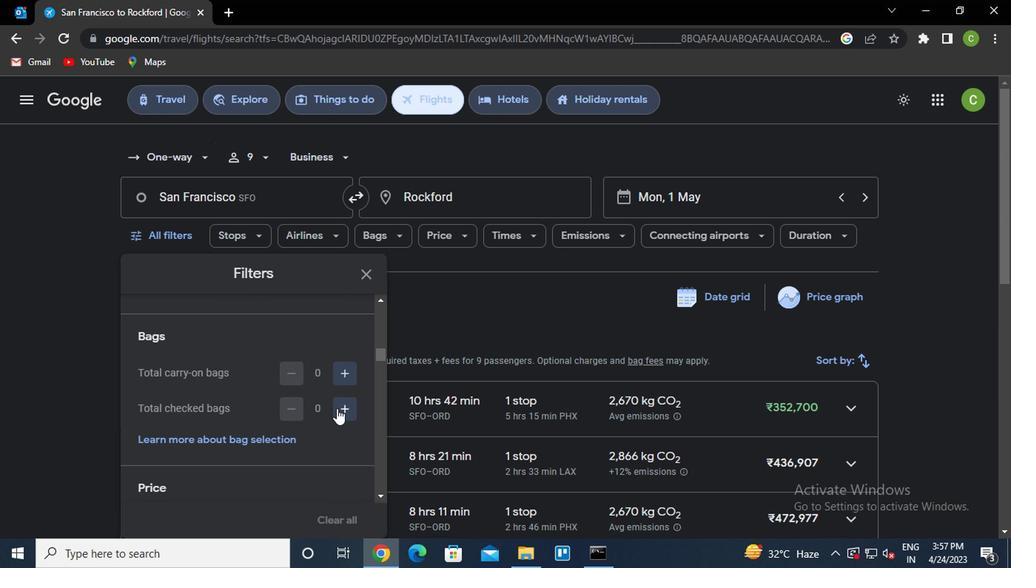 
Action: Mouse pressed left at (342, 403)
Screenshot: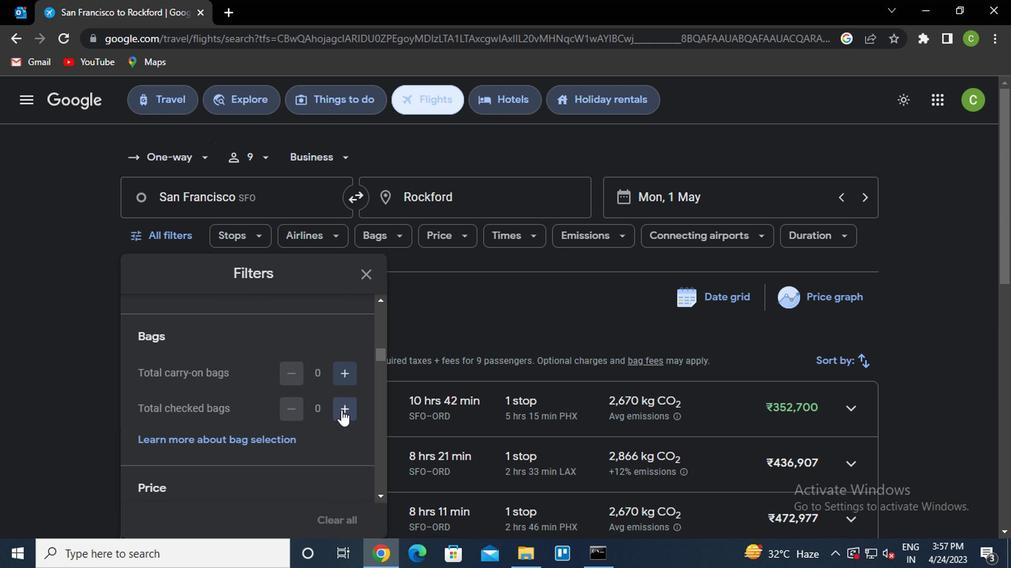
Action: Mouse moved to (308, 408)
Screenshot: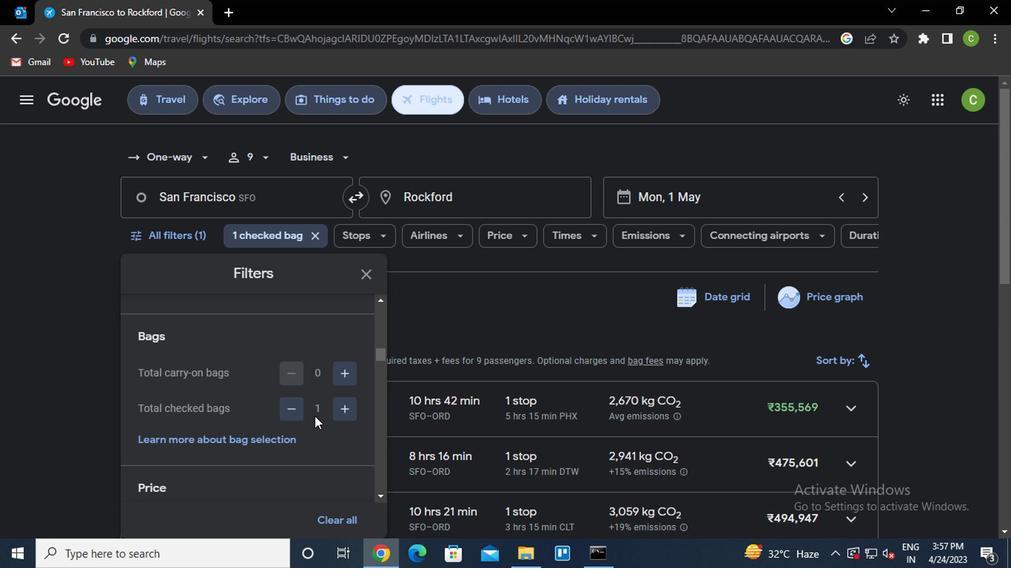 
Action: Mouse scrolled (308, 407) with delta (0, -1)
Screenshot: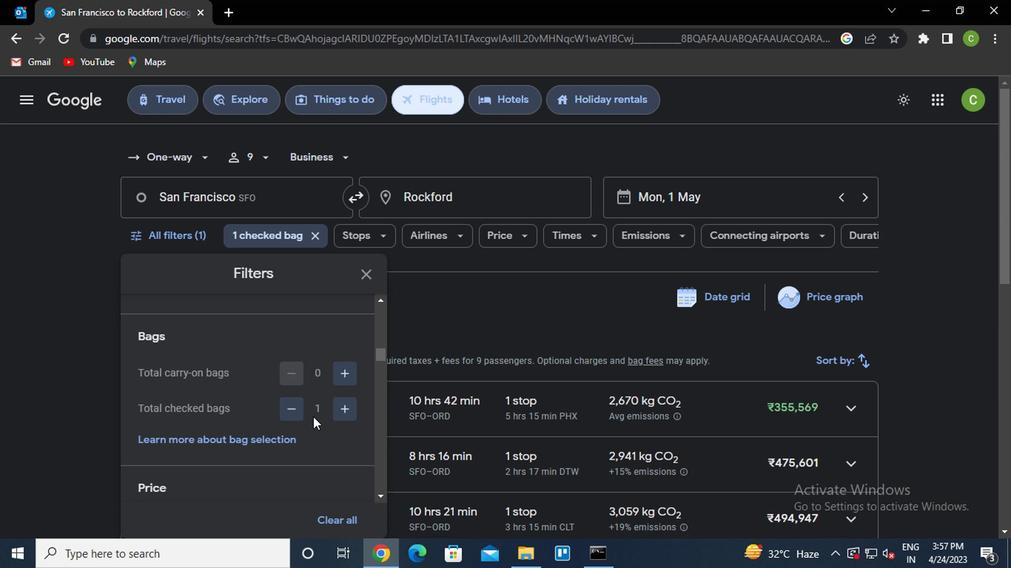 
Action: Mouse scrolled (308, 407) with delta (0, -1)
Screenshot: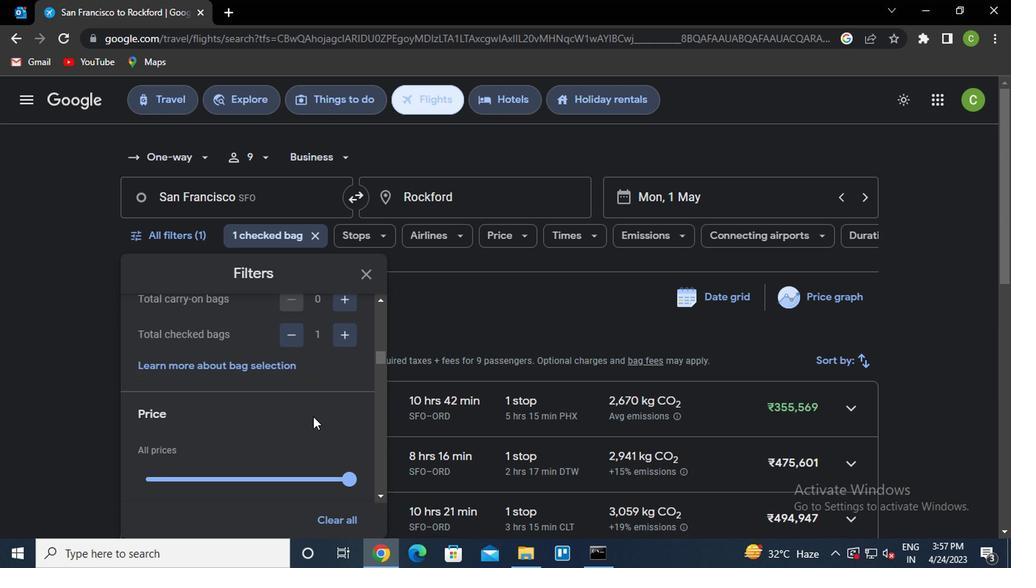 
Action: Mouse moved to (343, 403)
Screenshot: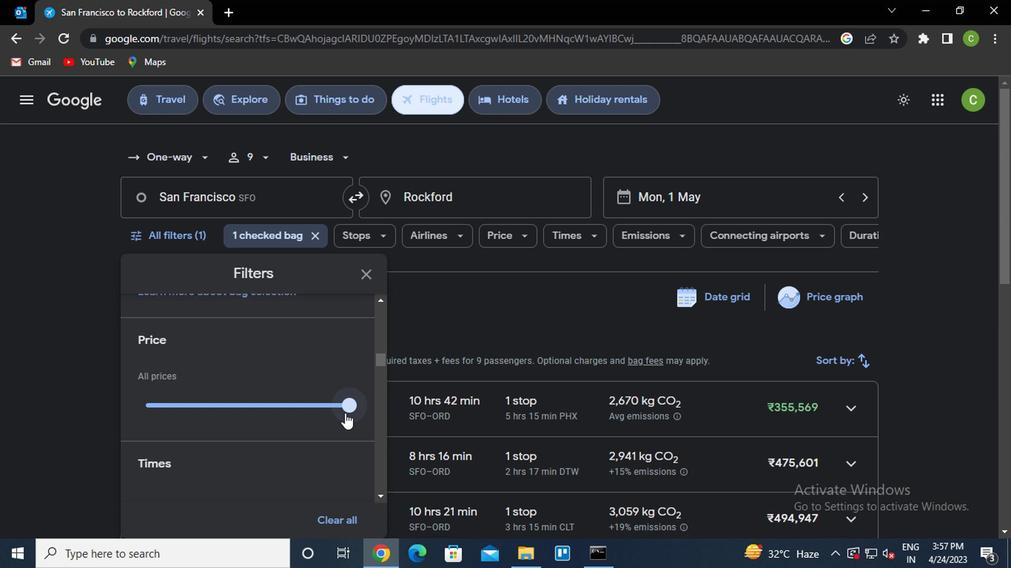 
Action: Mouse pressed left at (343, 403)
Screenshot: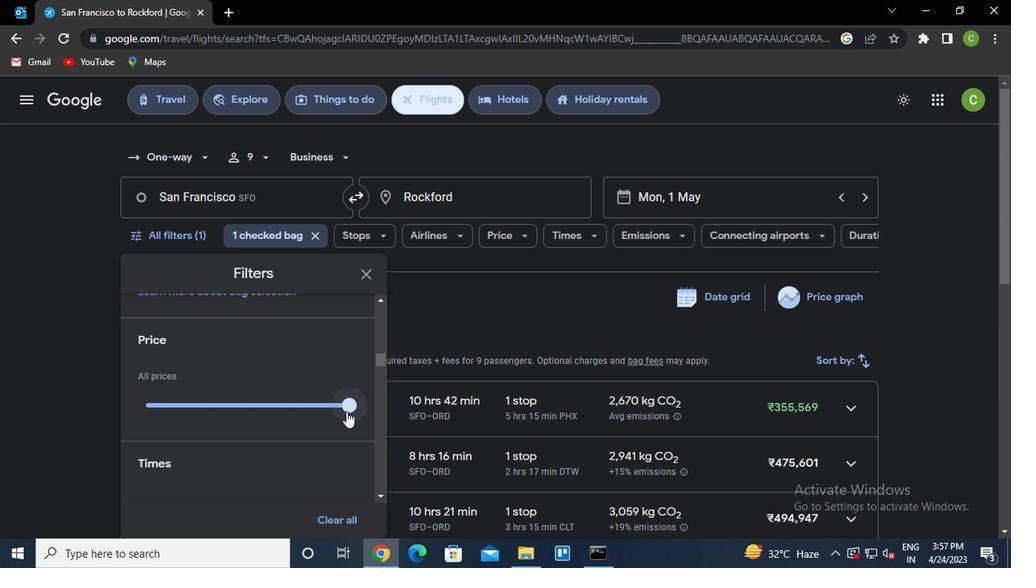 
Action: Mouse moved to (223, 390)
Screenshot: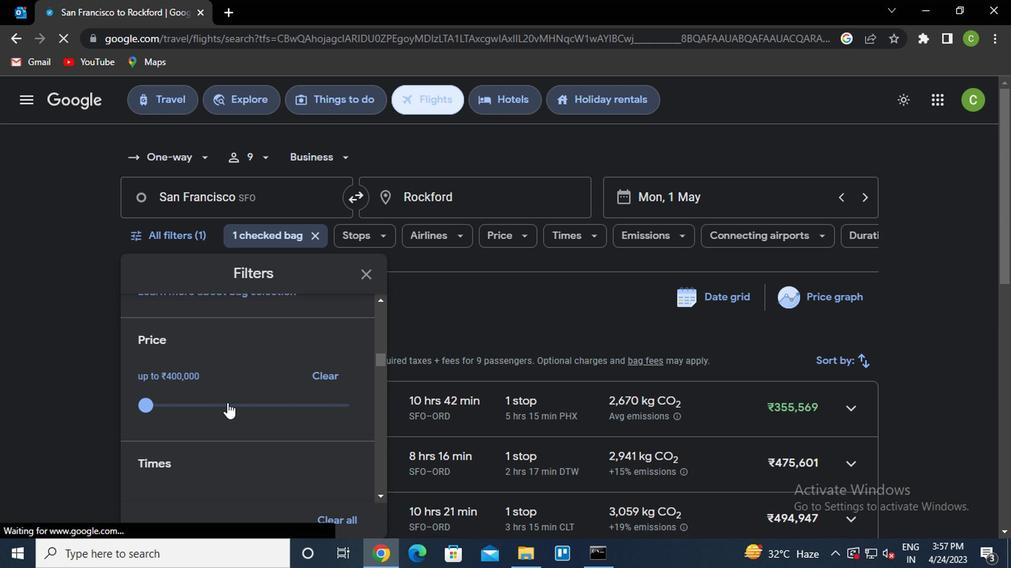 
Action: Mouse scrolled (223, 390) with delta (0, 0)
Screenshot: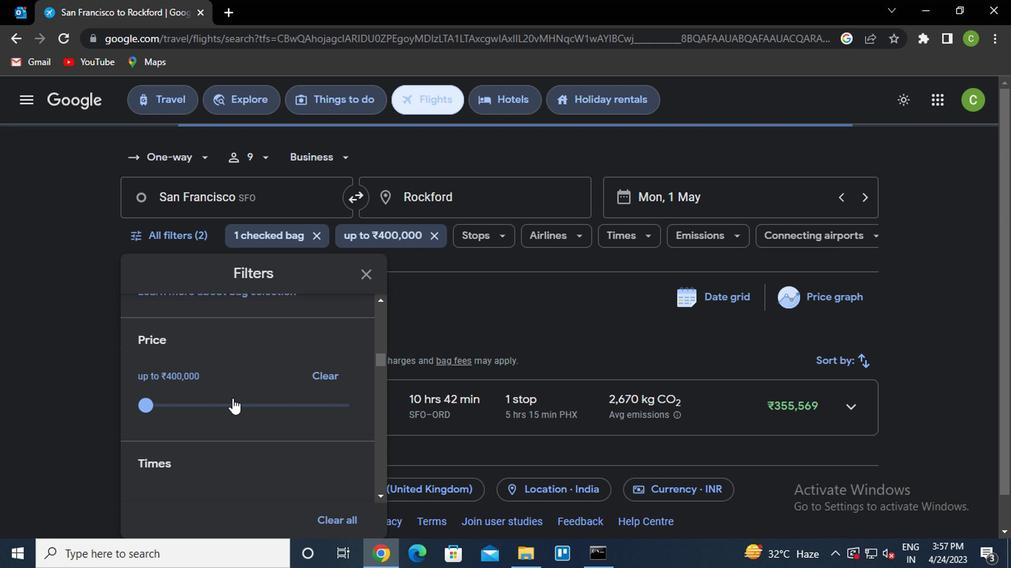
Action: Mouse moved to (224, 390)
Screenshot: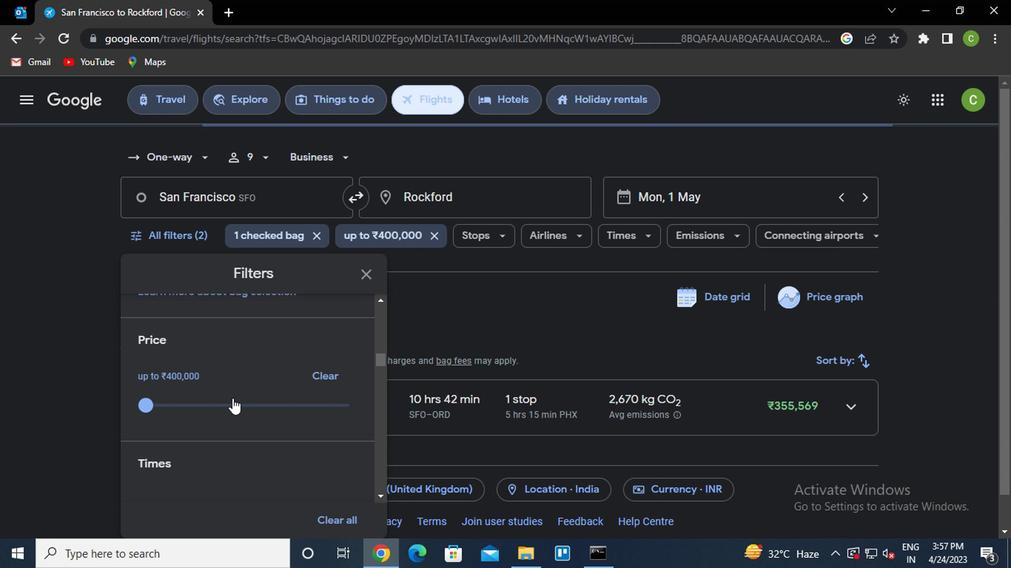 
Action: Mouse scrolled (224, 390) with delta (0, 0)
Screenshot: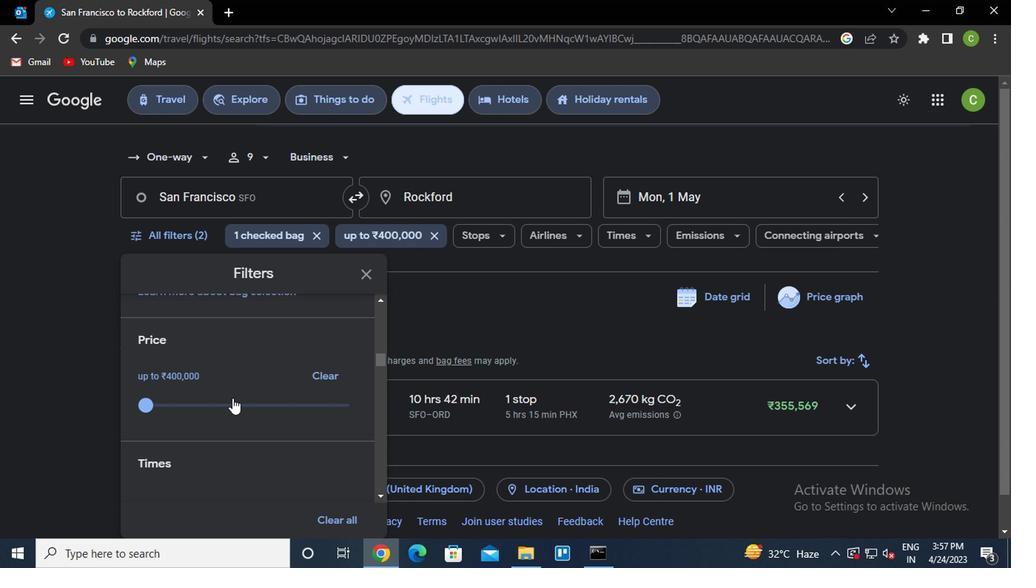 
Action: Mouse scrolled (224, 390) with delta (0, 0)
Screenshot: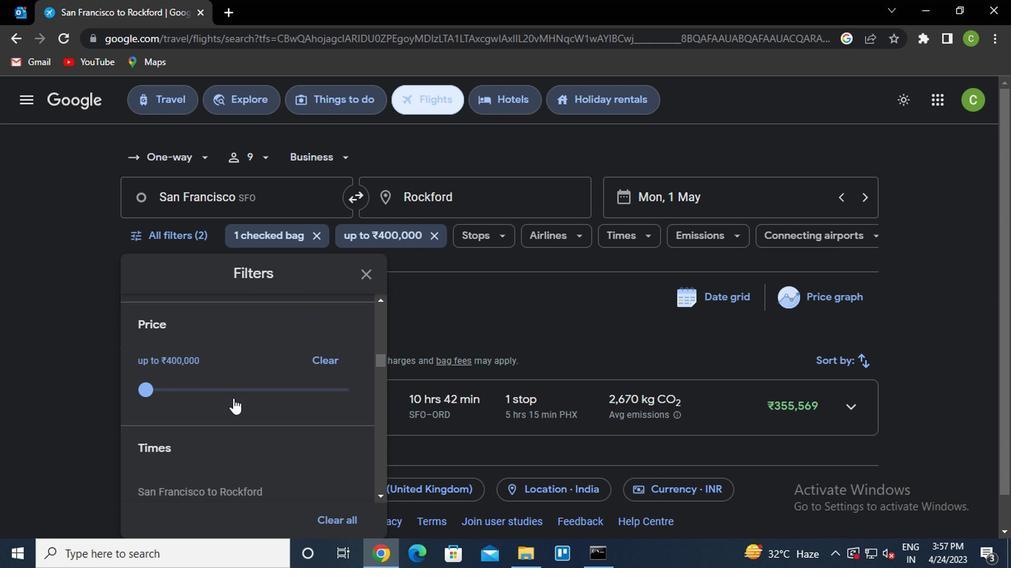 
Action: Mouse moved to (225, 390)
Screenshot: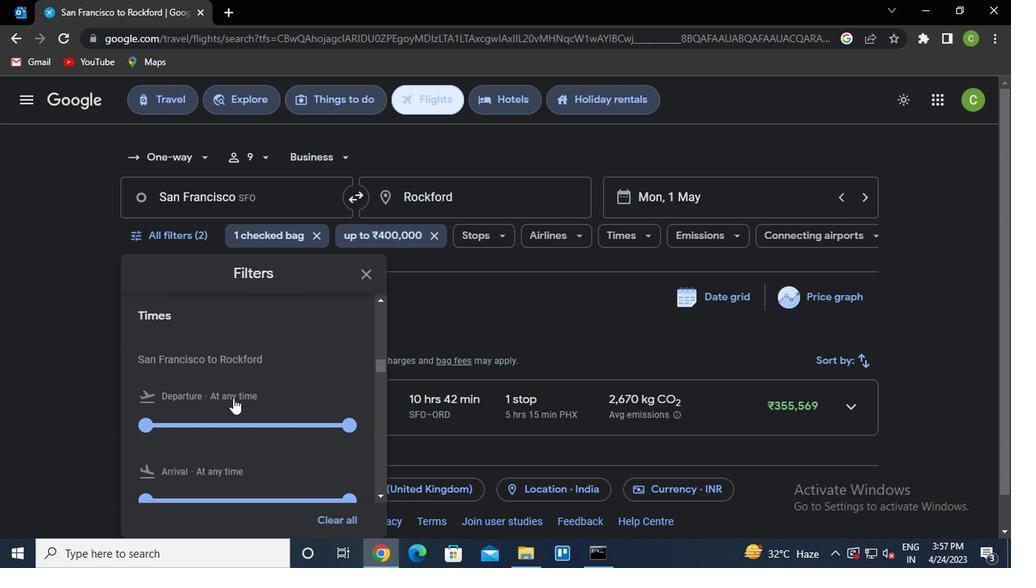 
Action: Mouse scrolled (225, 391) with delta (0, 0)
Screenshot: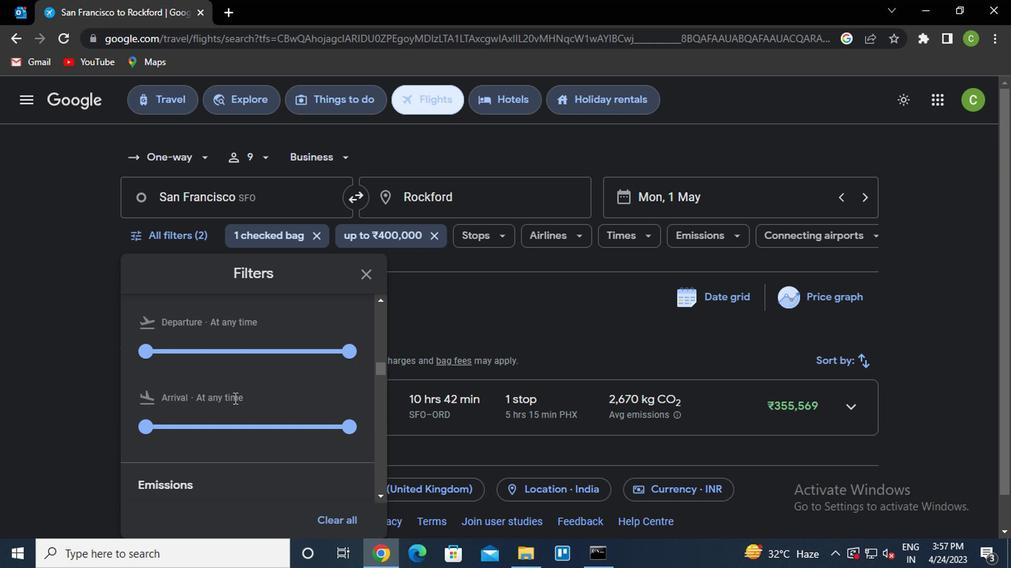 
Action: Mouse scrolled (225, 391) with delta (0, 0)
Screenshot: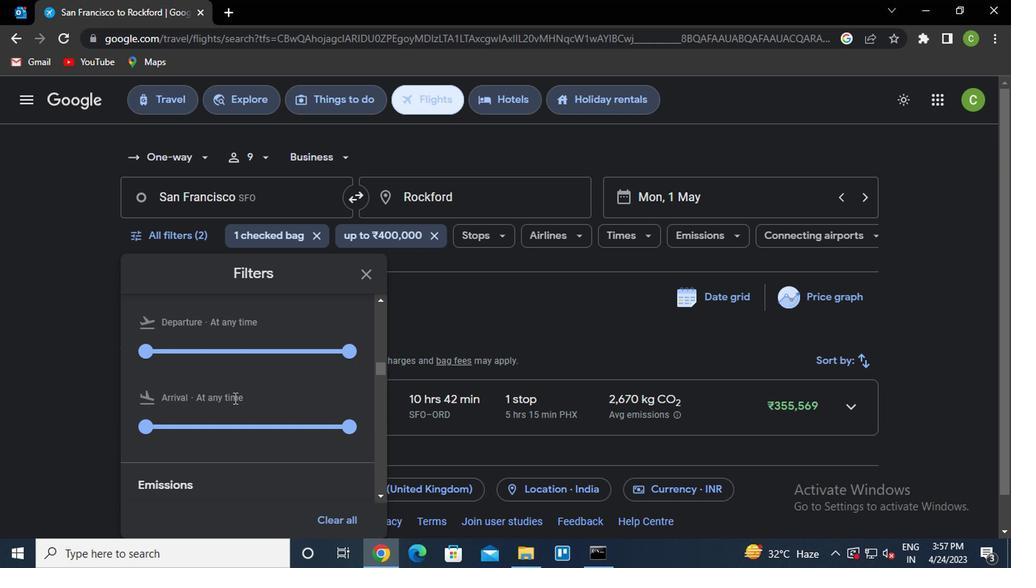 
Action: Mouse moved to (225, 391)
Screenshot: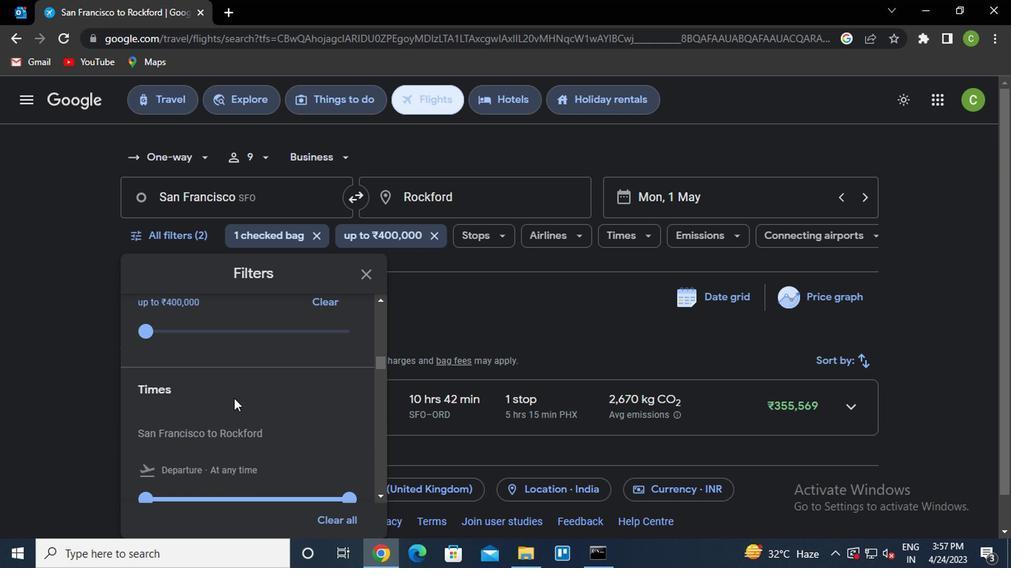 
Action: Mouse scrolled (225, 390) with delta (0, 0)
Screenshot: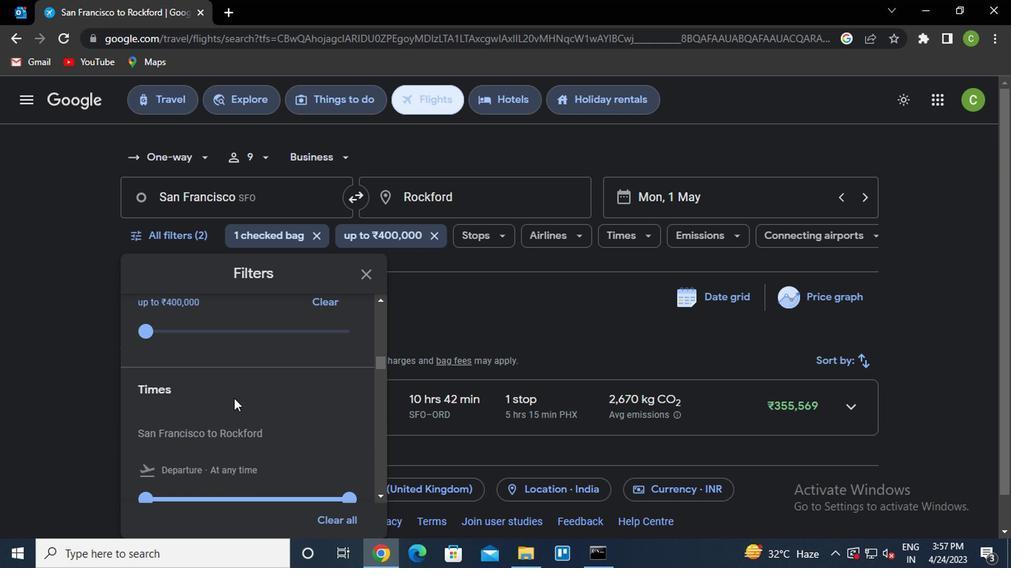 
Action: Mouse moved to (139, 413)
Screenshot: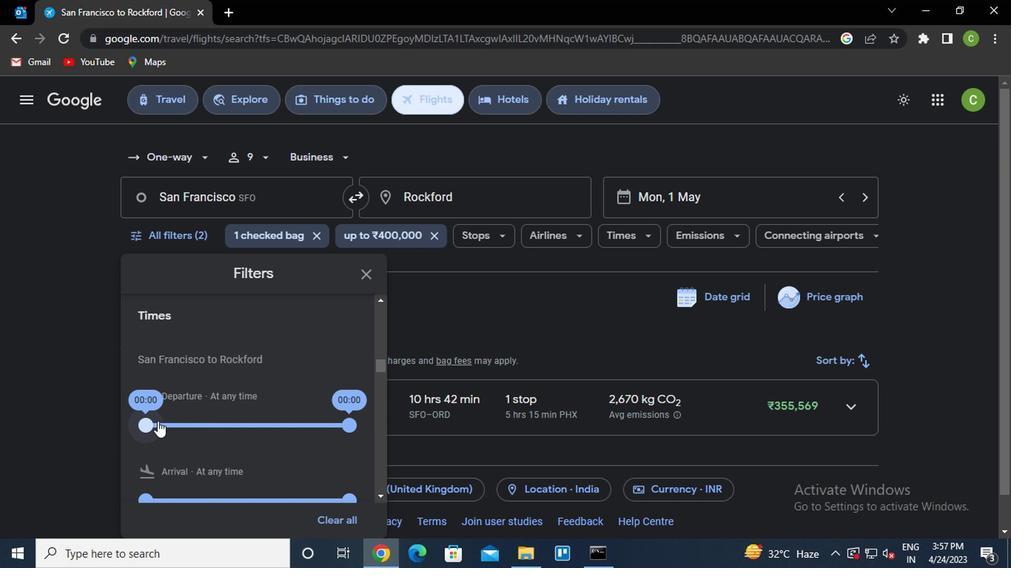 
Action: Mouse pressed left at (139, 413)
Screenshot: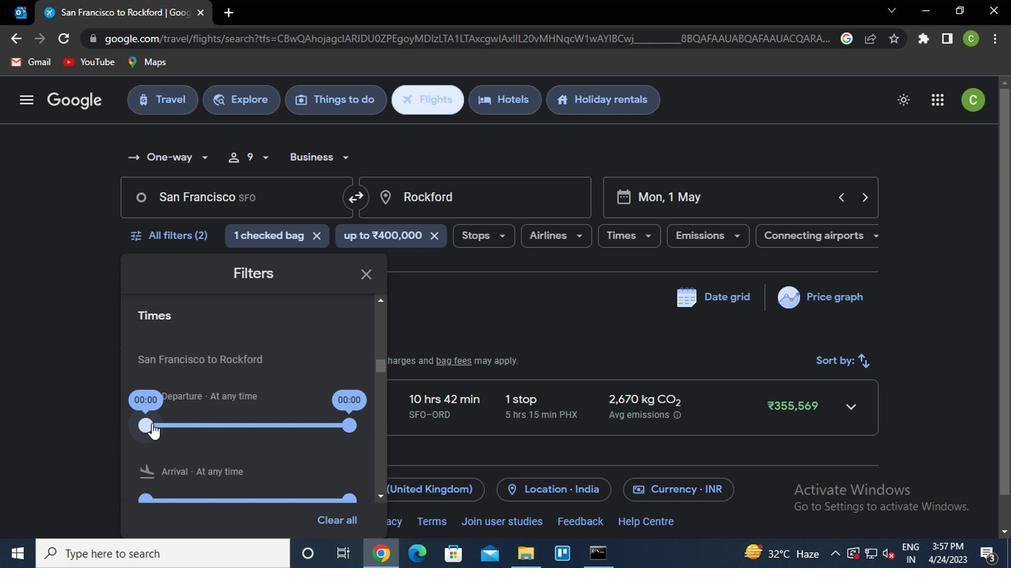 
Action: Mouse moved to (350, 415)
Screenshot: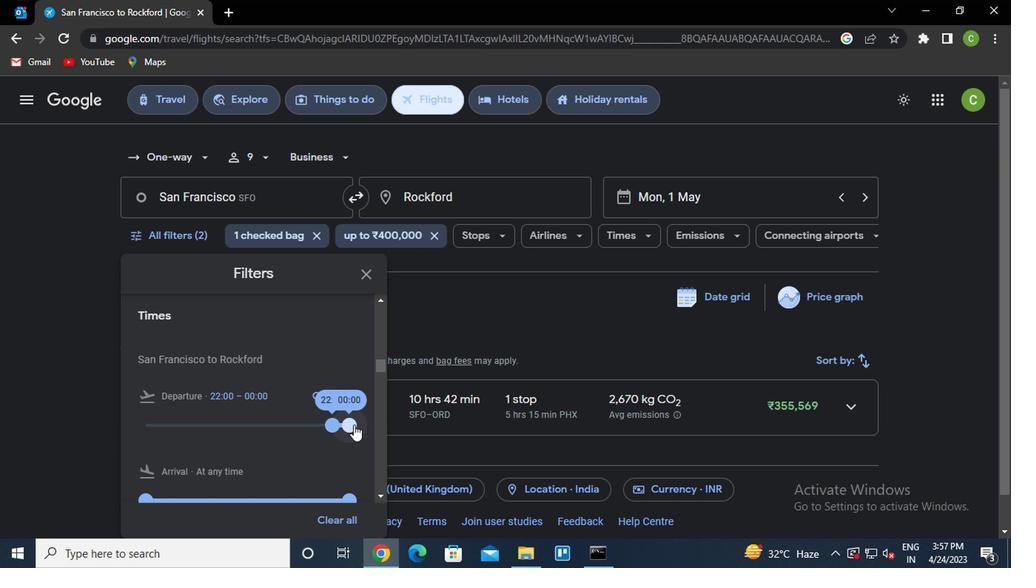 
Action: Mouse pressed left at (350, 415)
Screenshot: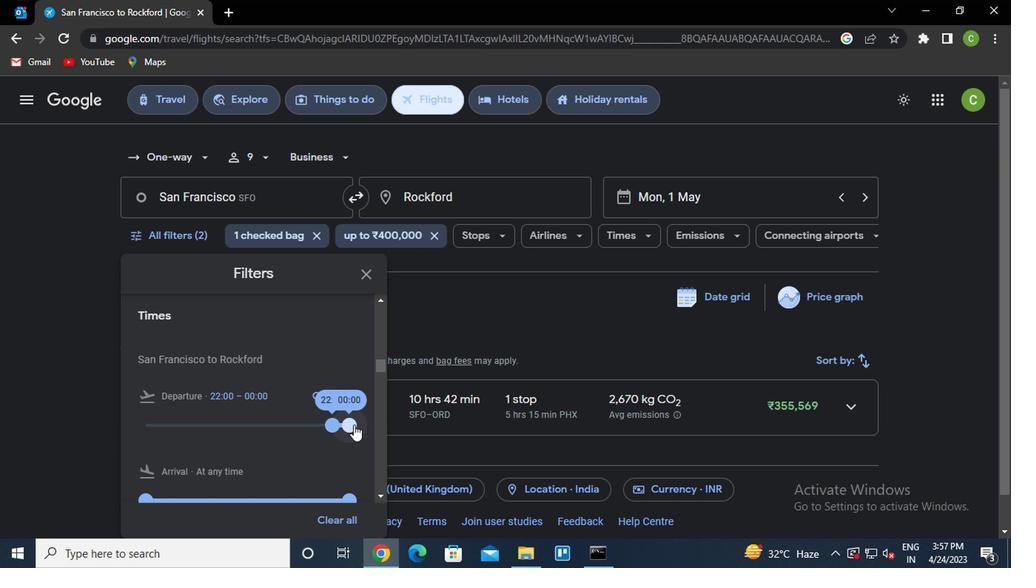 
Action: Mouse moved to (361, 280)
Screenshot: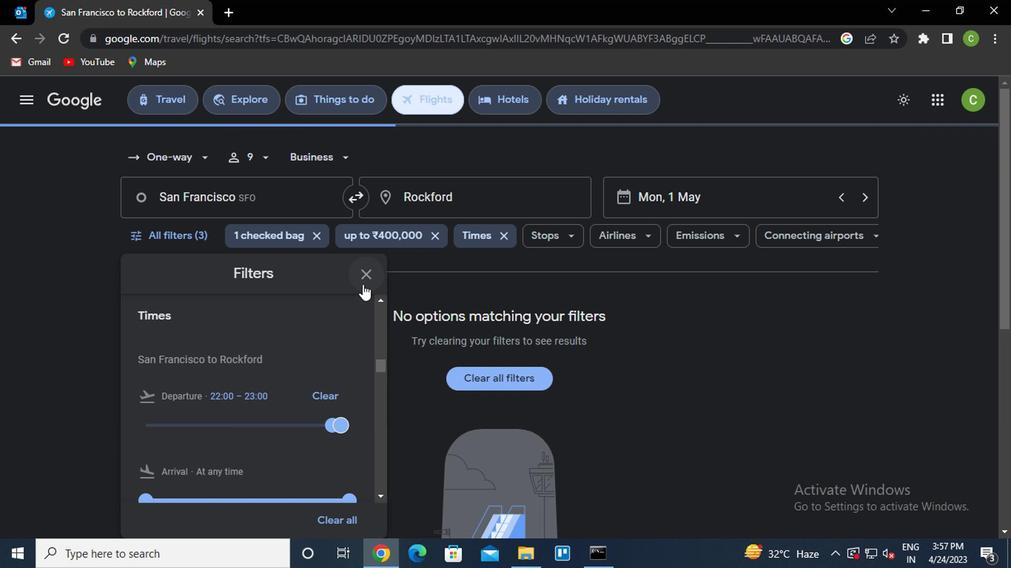 
Action: Mouse pressed left at (361, 280)
Screenshot: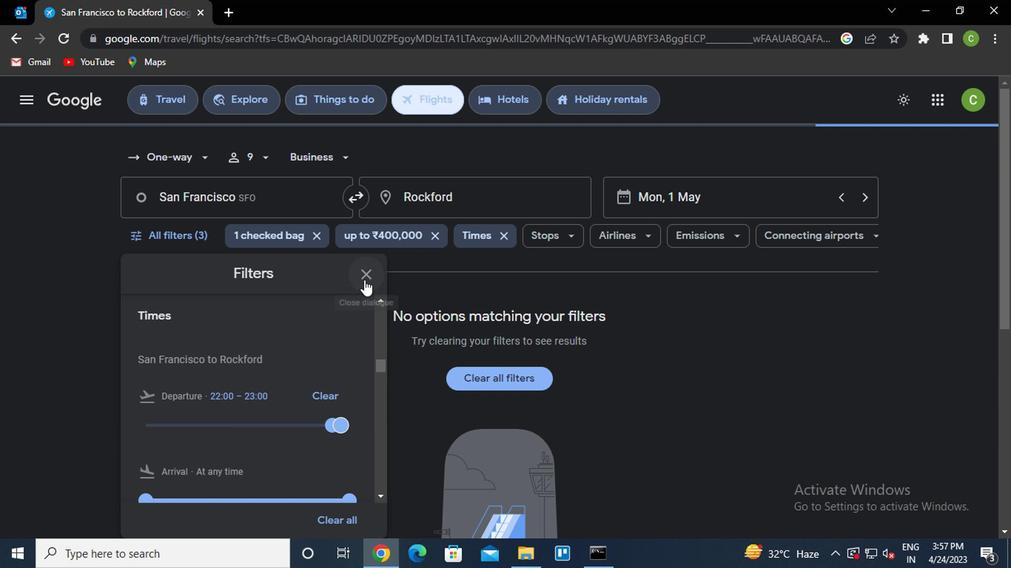 
Action: Mouse moved to (559, 499)
Screenshot: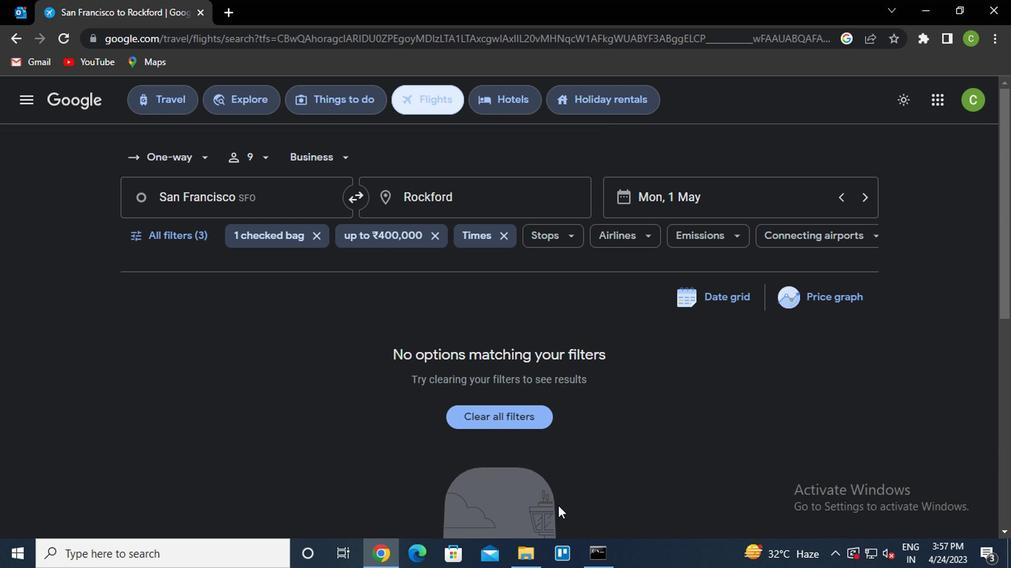 
